 Task: Use VLC's "Snapshot" feature to capture screenshots of a video with customized filename and location.
Action: Mouse pressed left at (57, 79)
Screenshot: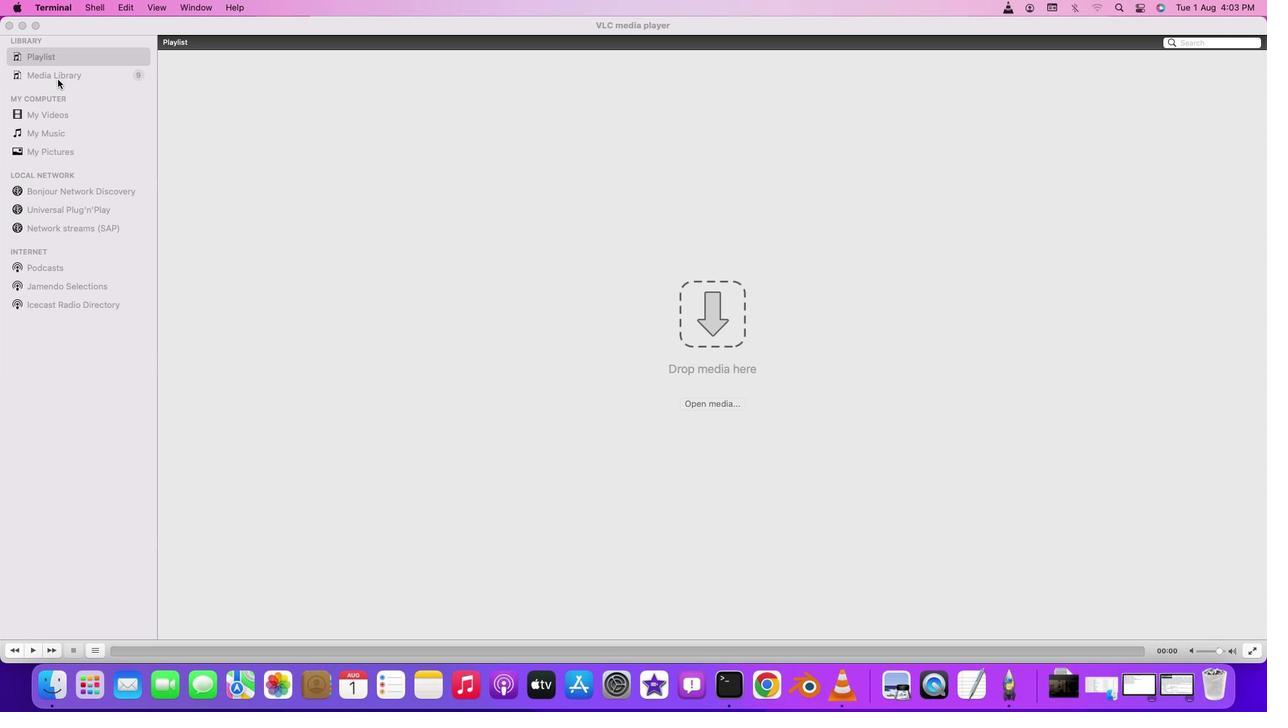 
Action: Mouse moved to (58, 75)
Screenshot: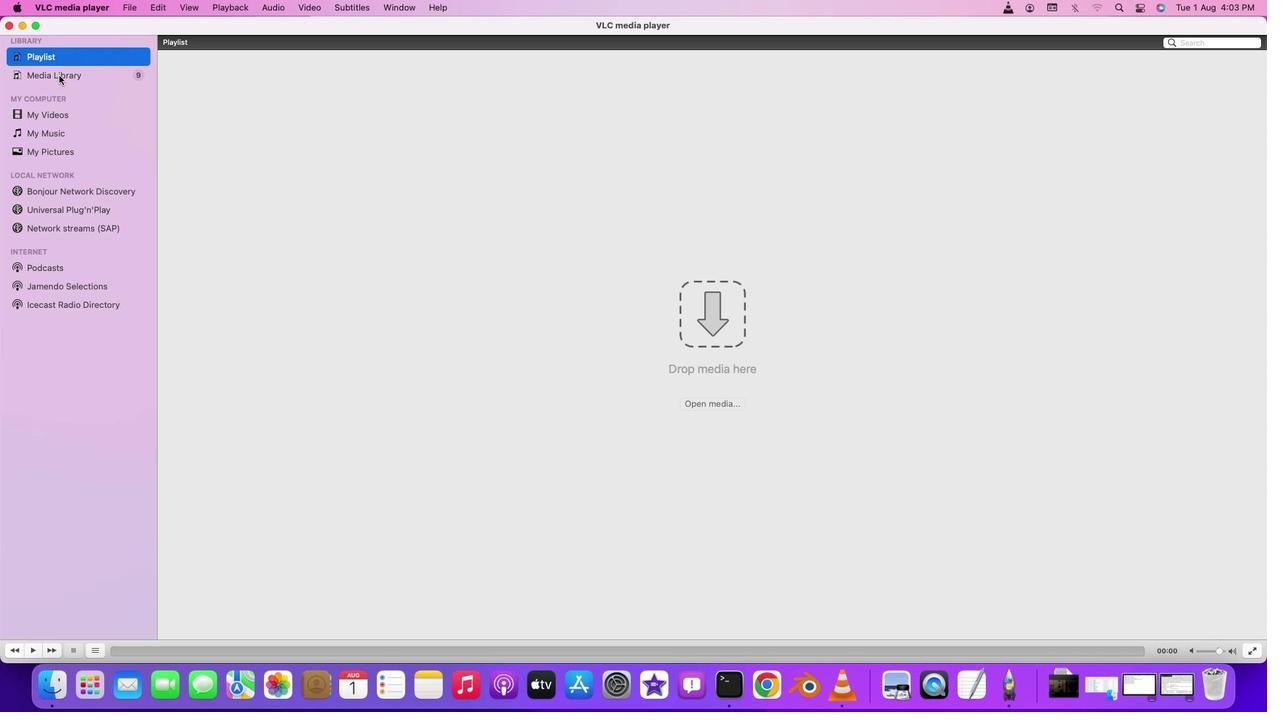
Action: Mouse pressed left at (58, 75)
Screenshot: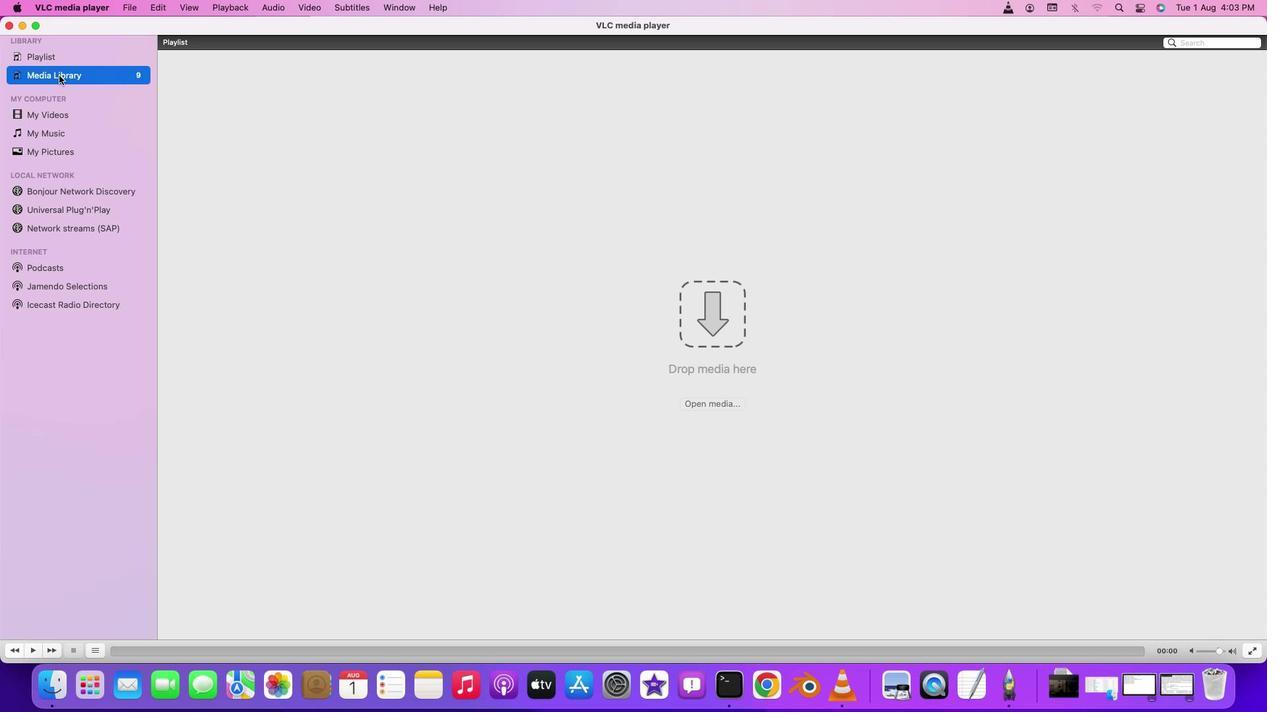 
Action: Mouse moved to (178, 73)
Screenshot: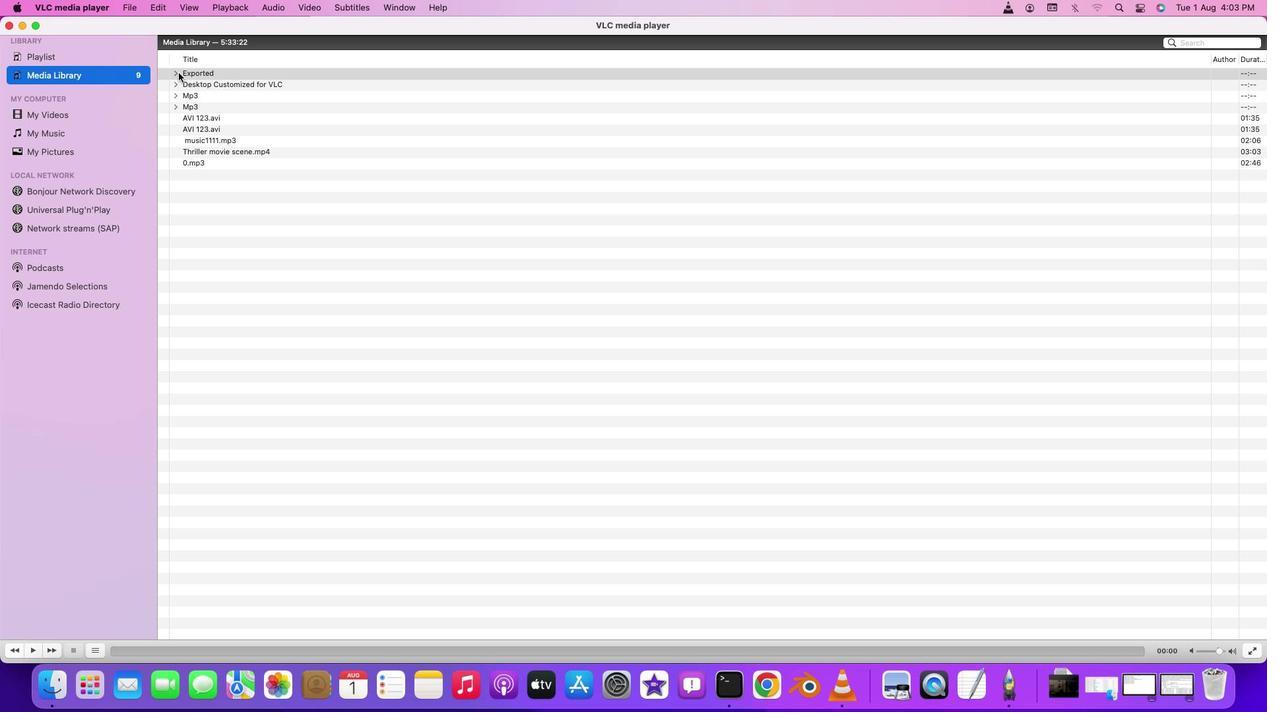 
Action: Mouse pressed left at (178, 73)
Screenshot: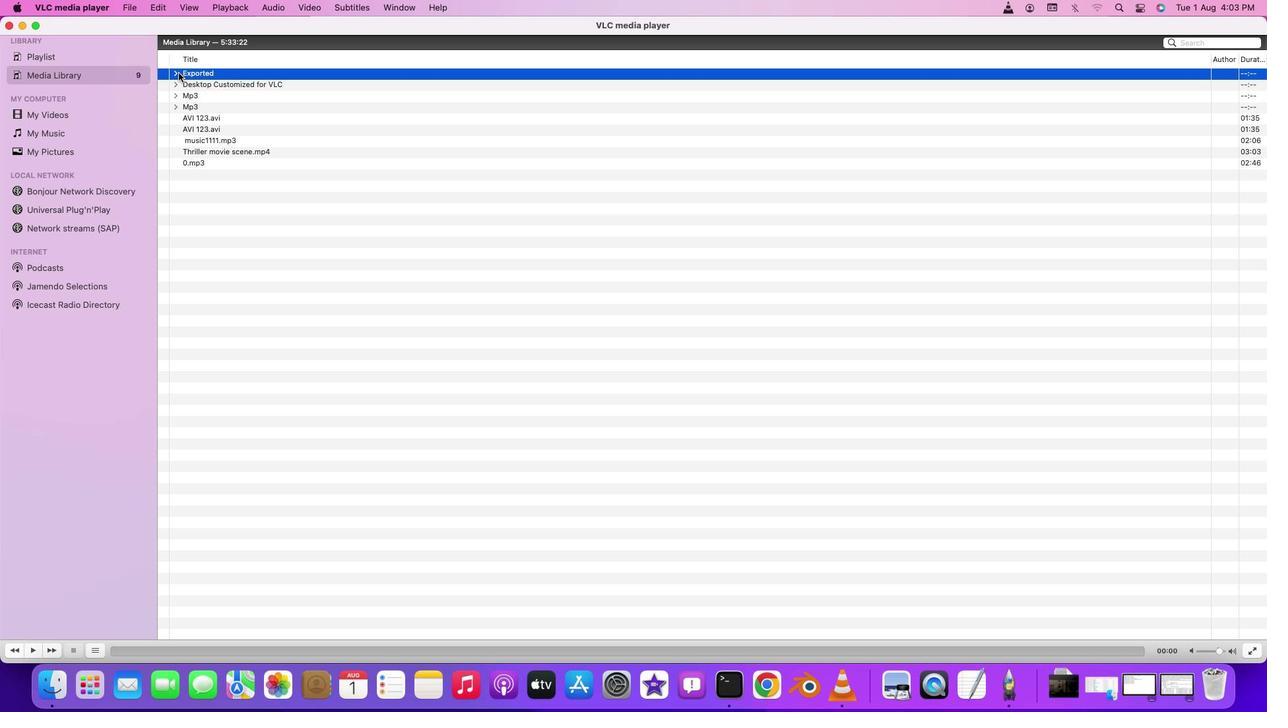 
Action: Mouse moved to (176, 73)
Screenshot: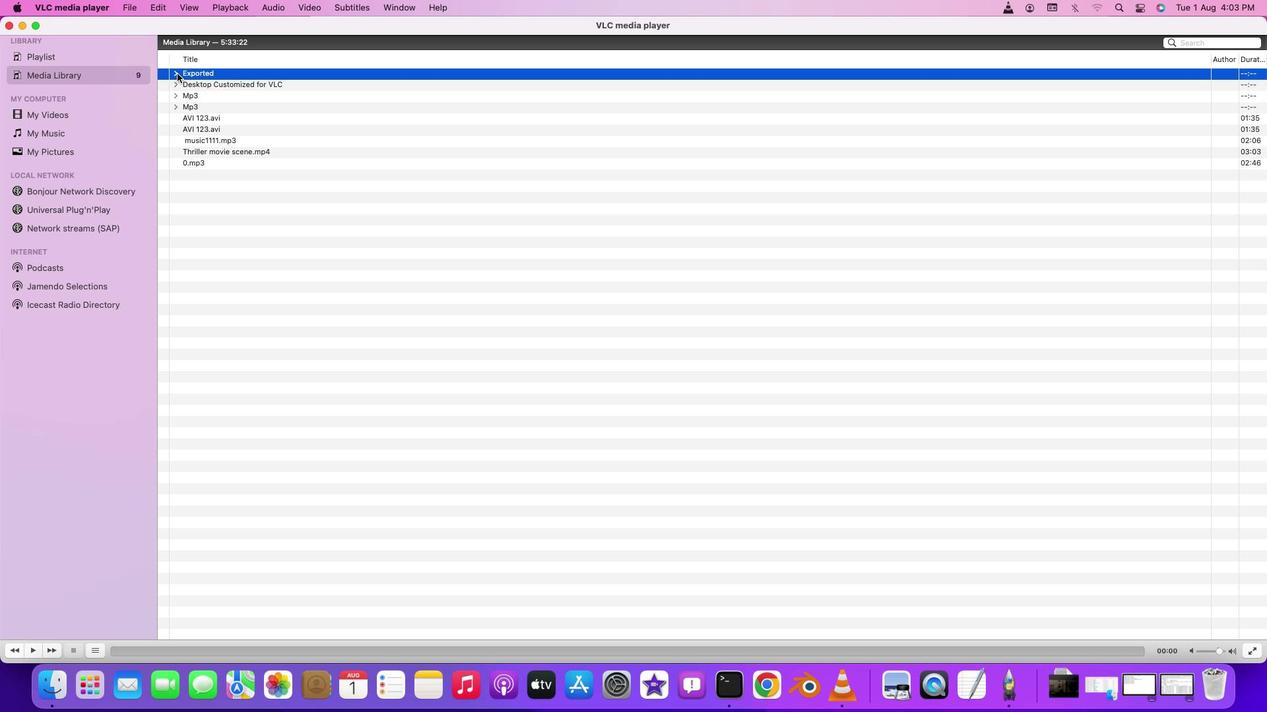 
Action: Mouse pressed left at (176, 73)
Screenshot: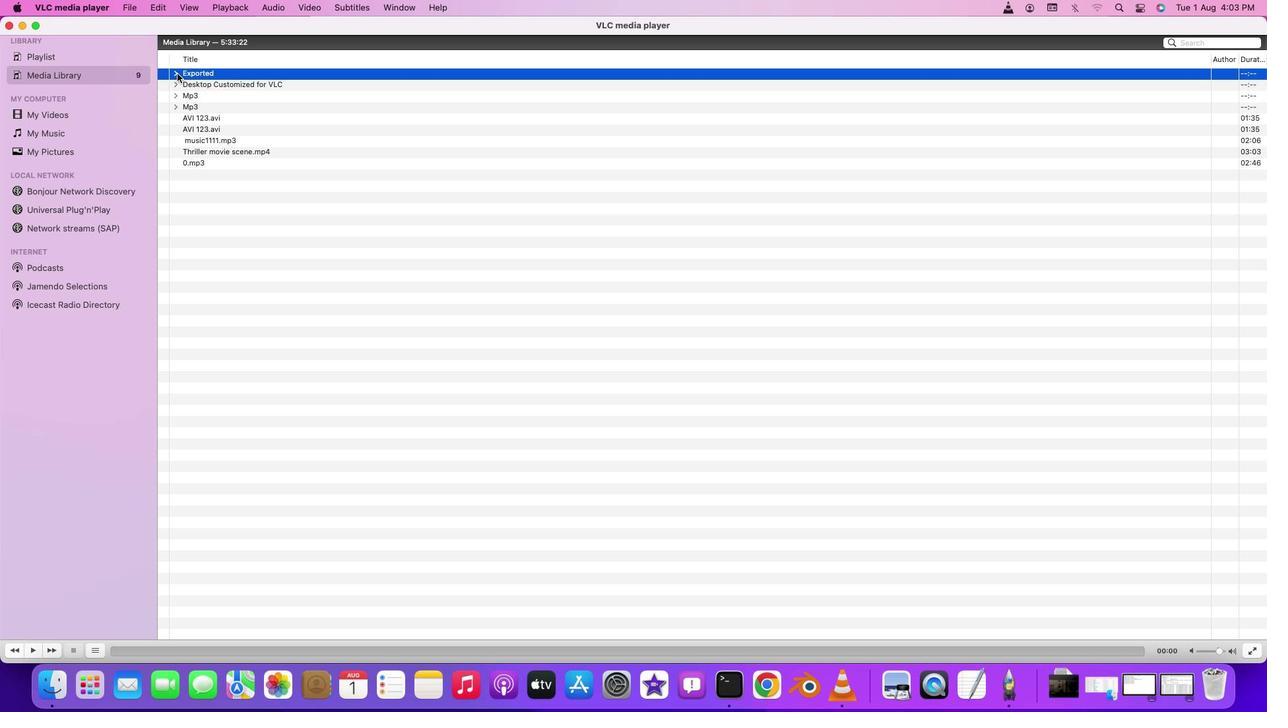 
Action: Mouse moved to (225, 273)
Screenshot: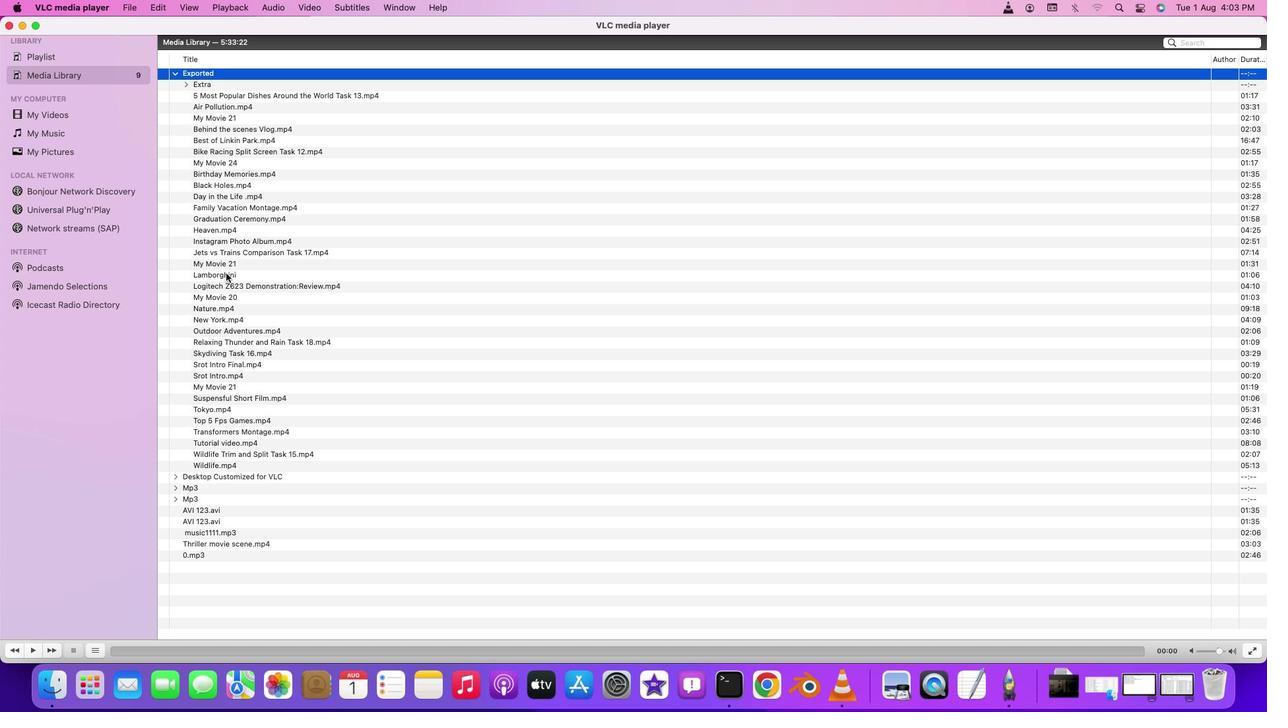 
Action: Mouse pressed left at (225, 273)
Screenshot: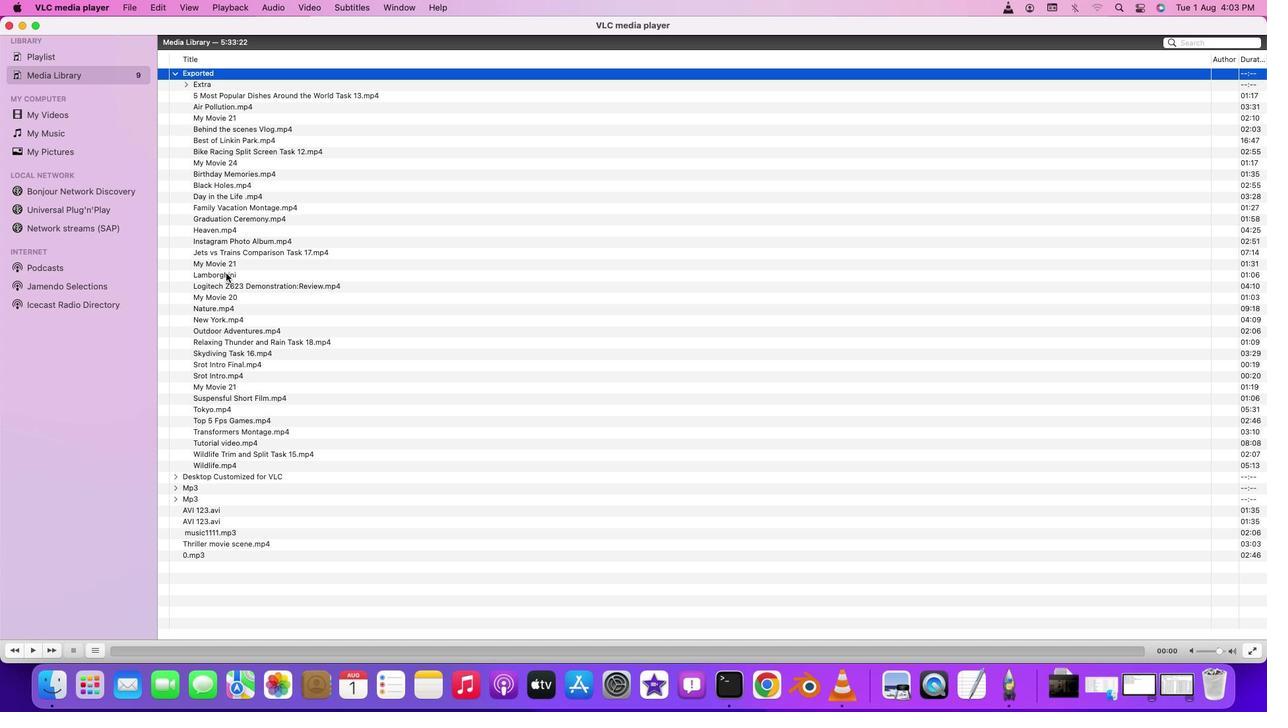 
Action: Mouse pressed left at (225, 273)
Screenshot: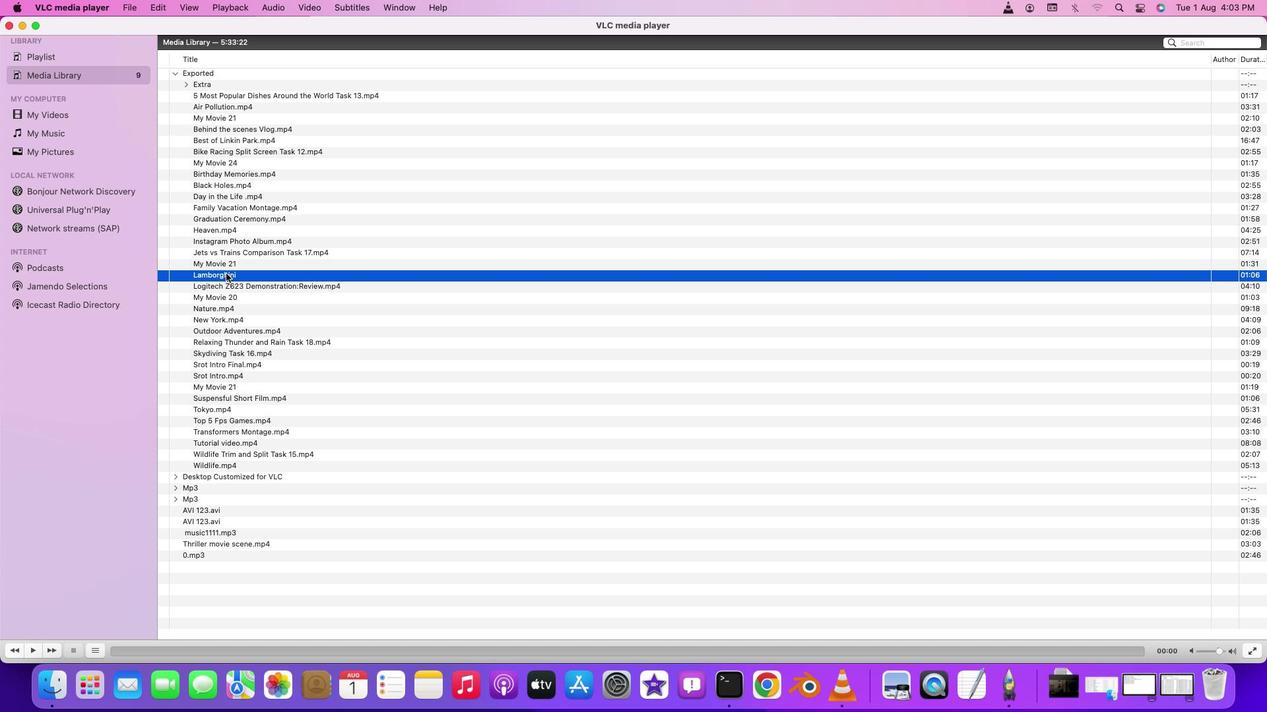 
Action: Mouse moved to (287, 244)
Screenshot: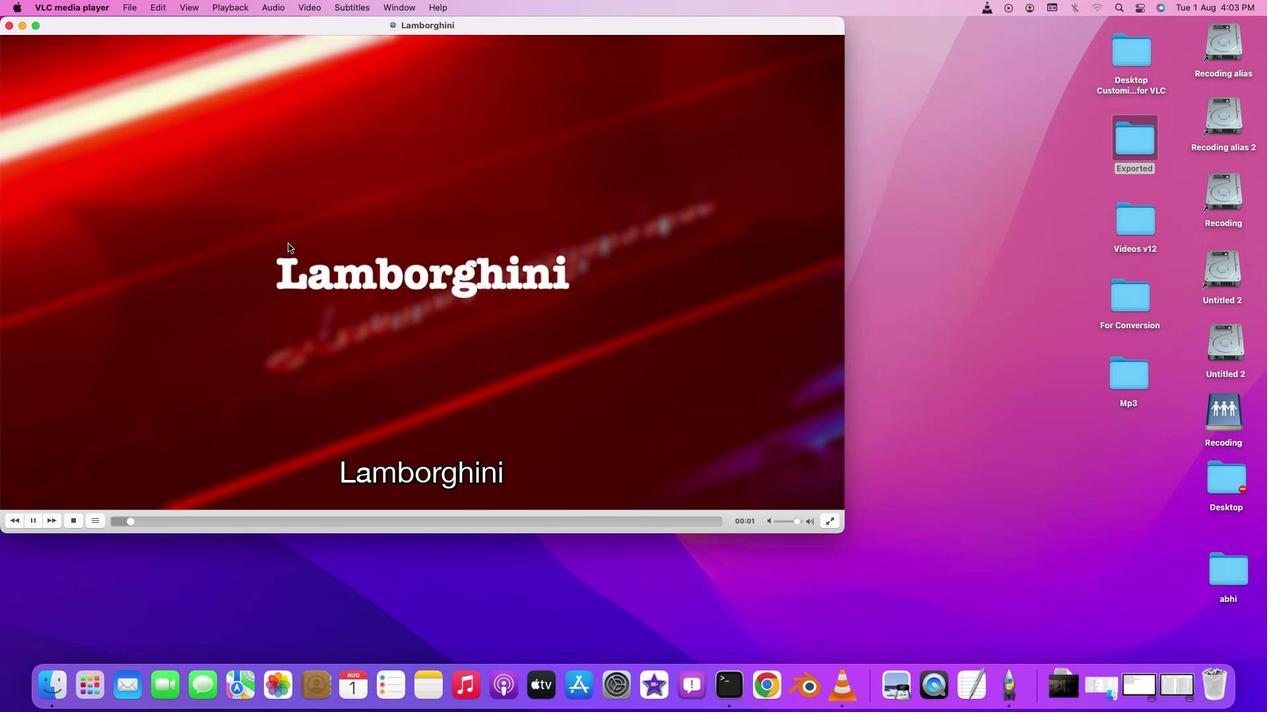 
Action: Mouse pressed left at (287, 244)
Screenshot: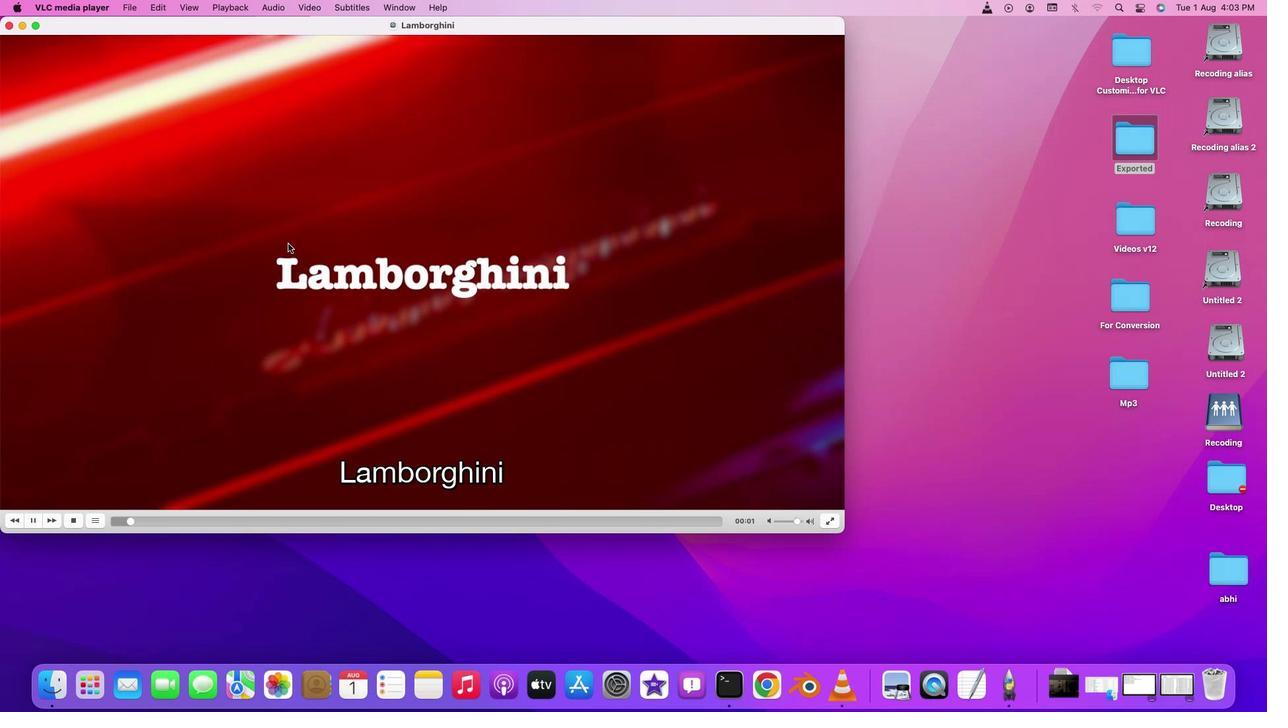 
Action: Mouse pressed left at (287, 244)
Screenshot: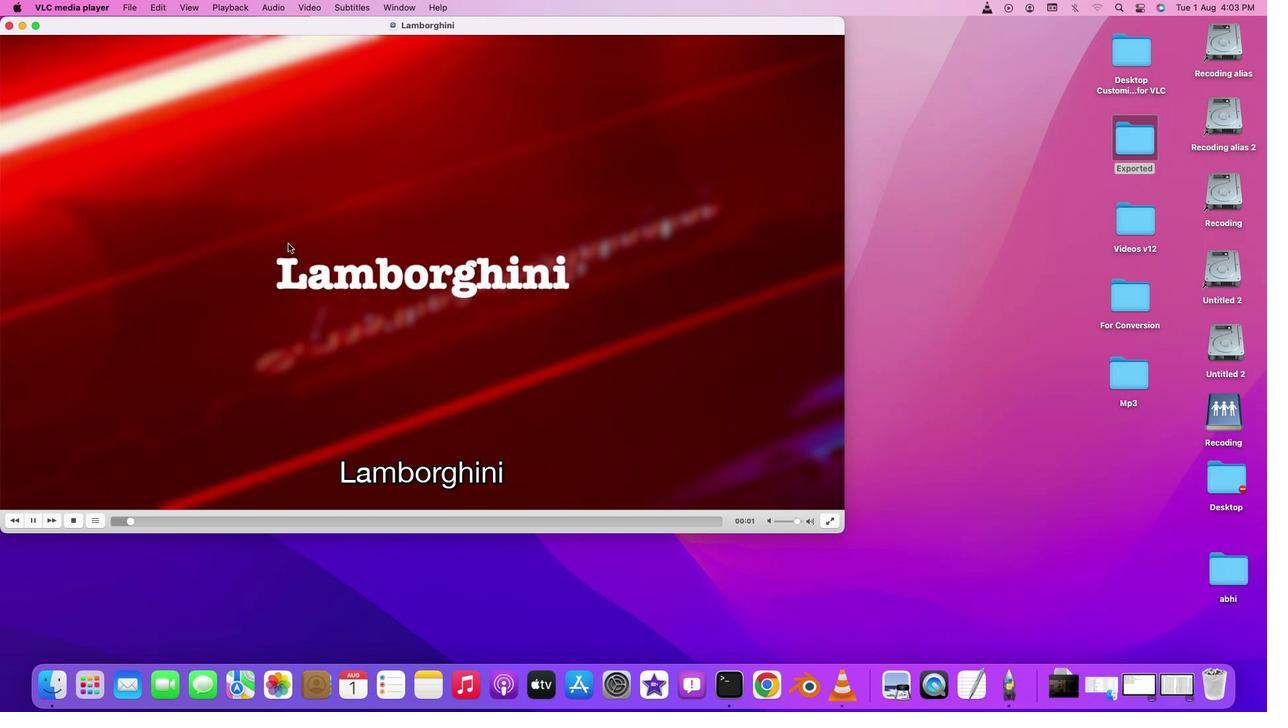 
Action: Mouse moved to (628, 611)
Screenshot: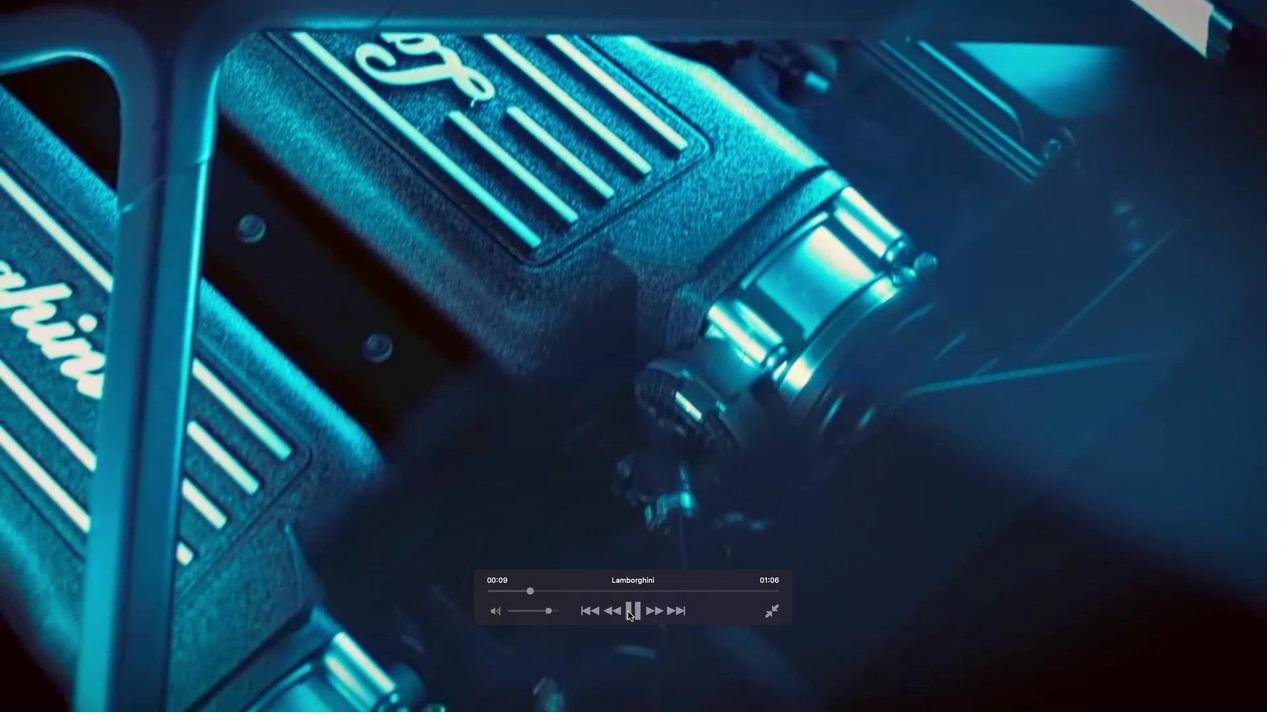 
Action: Mouse pressed left at (628, 611)
Screenshot: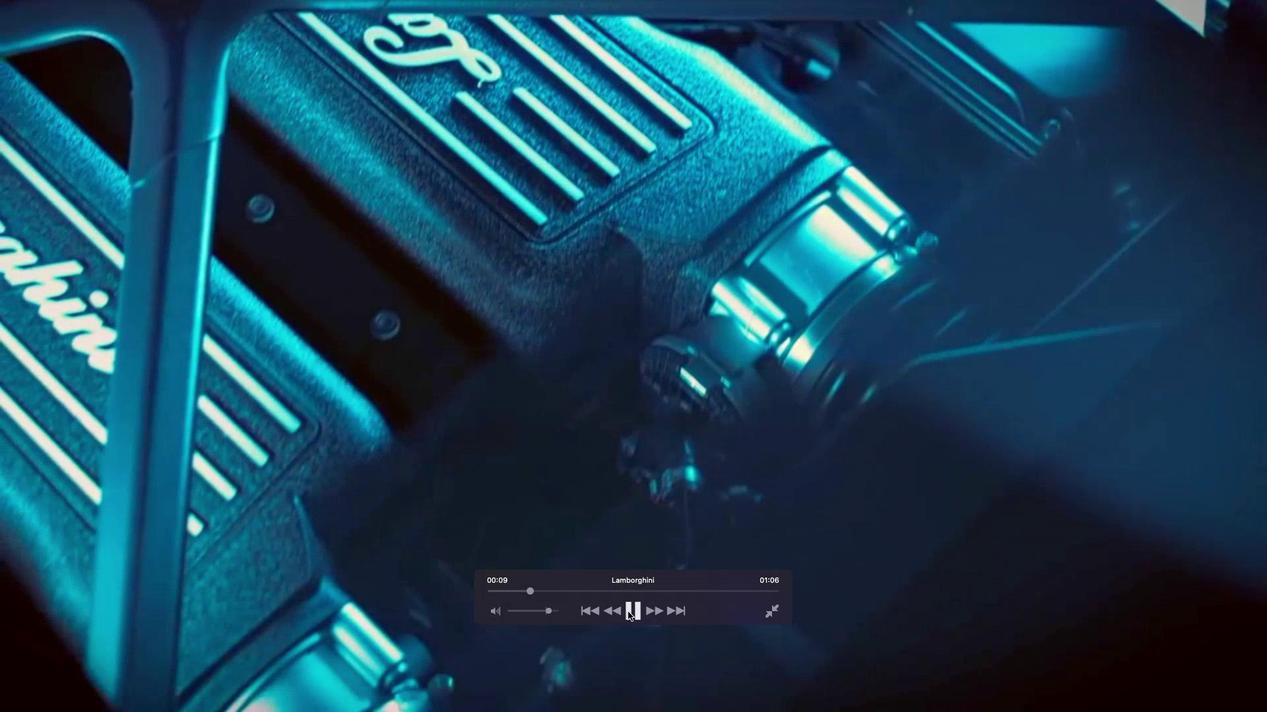 
Action: Mouse moved to (73, 5)
Screenshot: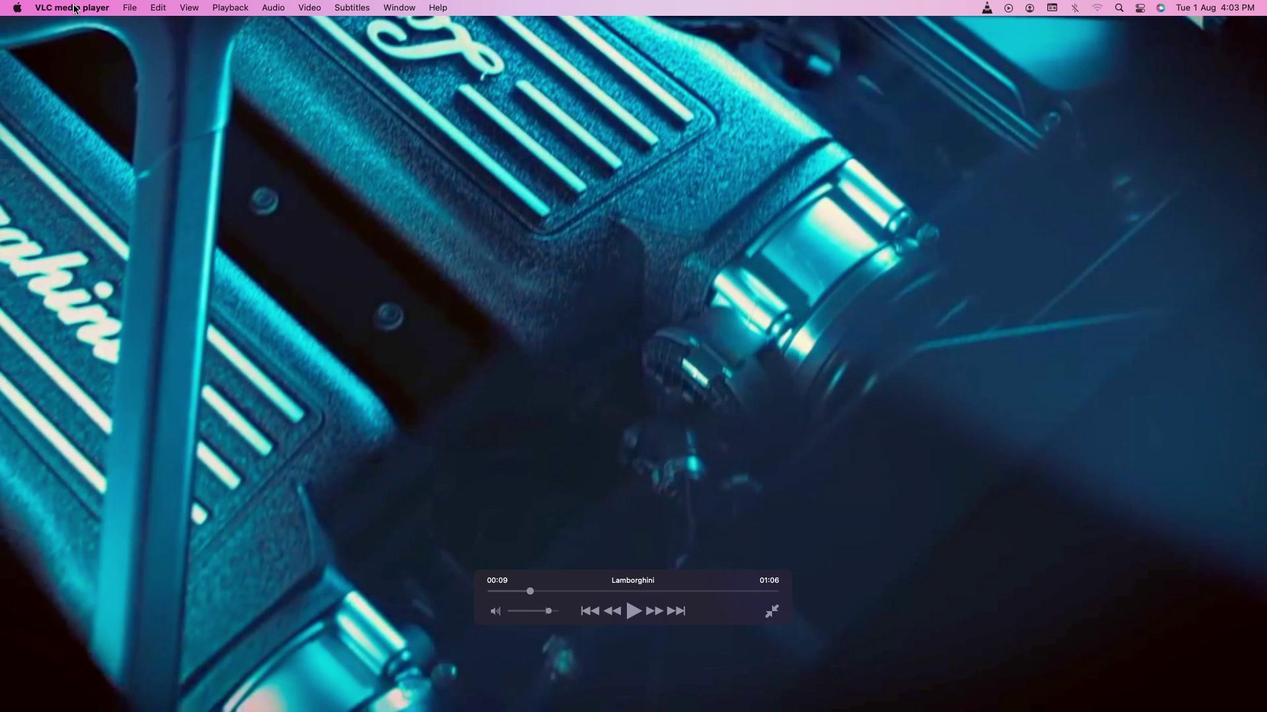 
Action: Mouse pressed left at (73, 5)
Screenshot: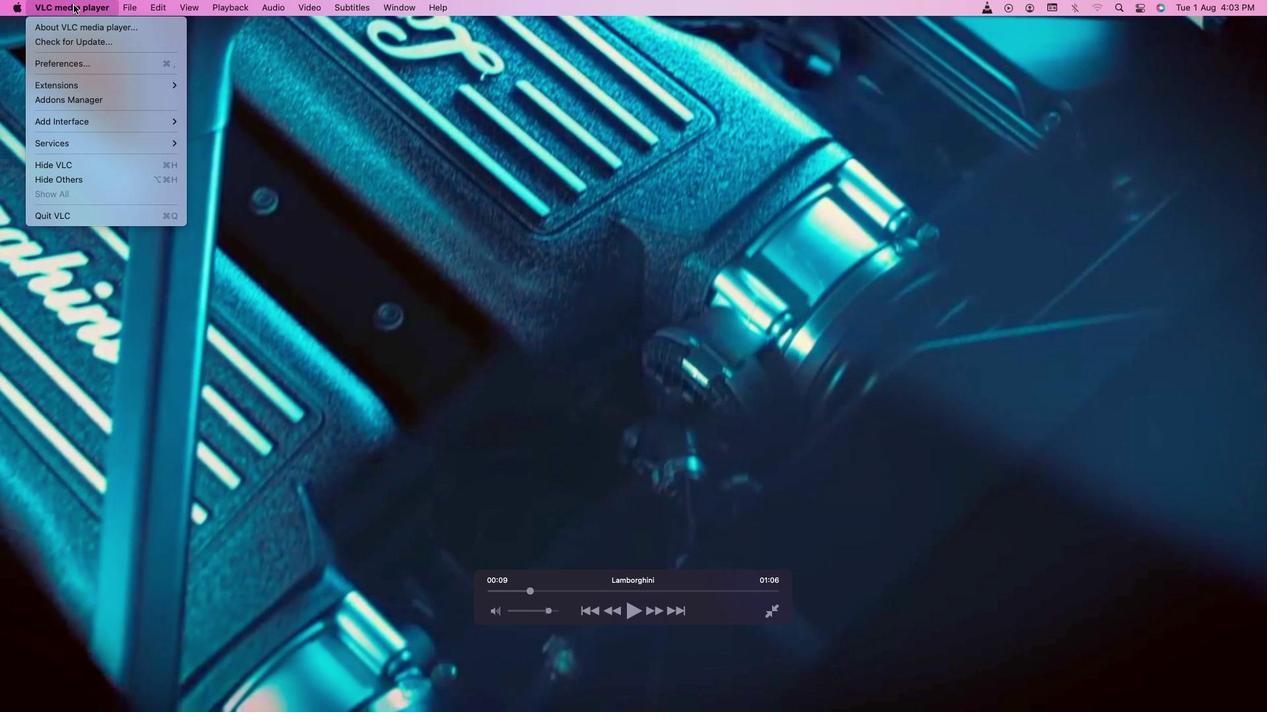 
Action: Mouse moved to (67, 60)
Screenshot: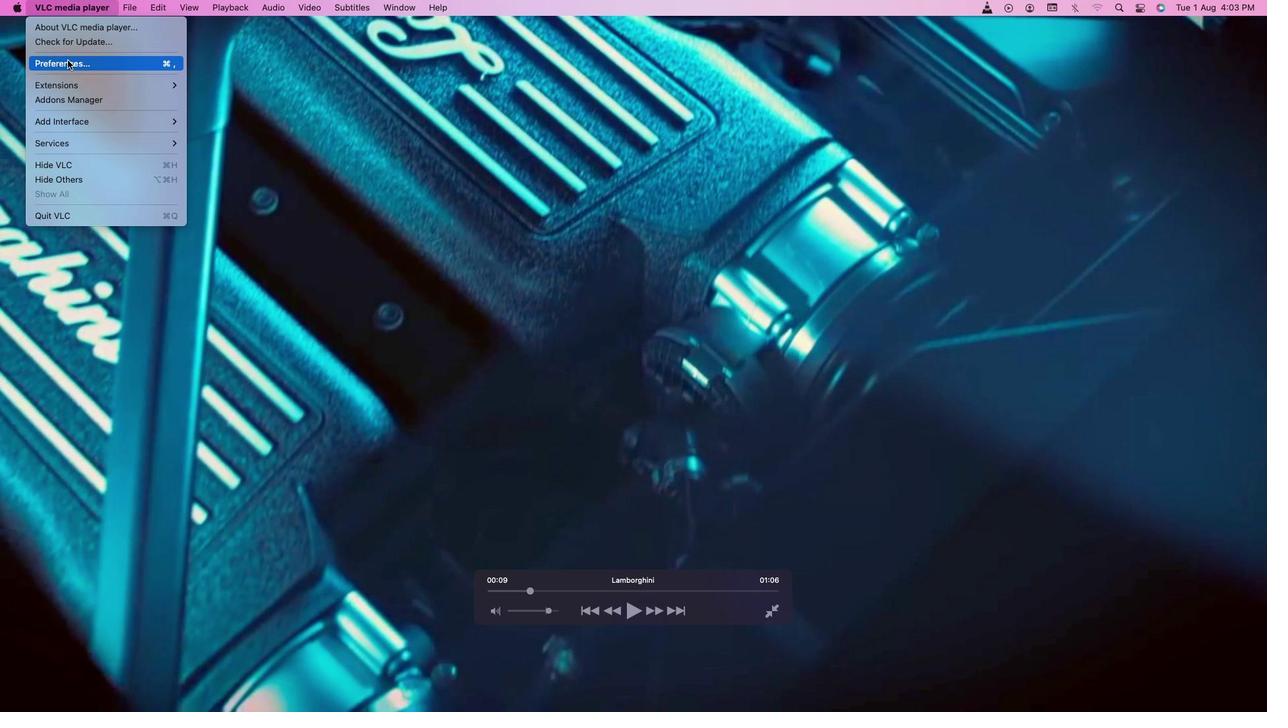 
Action: Mouse pressed left at (67, 60)
Screenshot: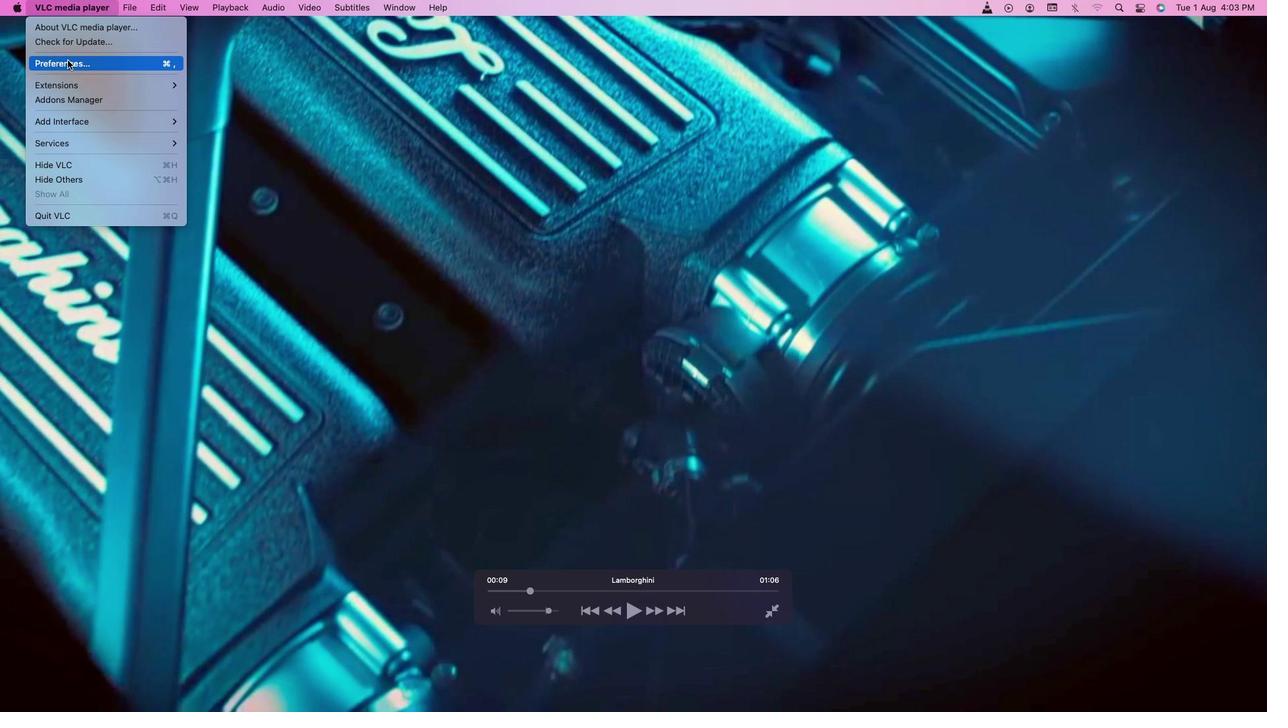 
Action: Mouse moved to (355, 136)
Screenshot: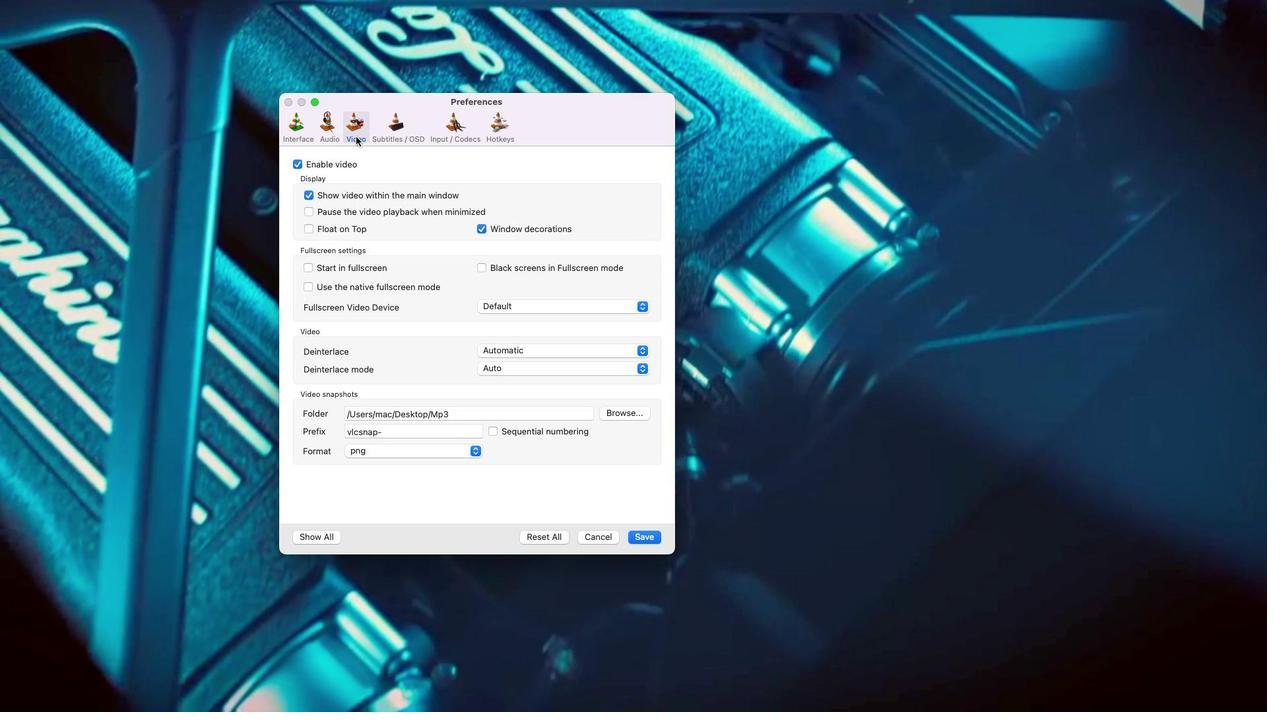 
Action: Mouse pressed left at (355, 136)
Screenshot: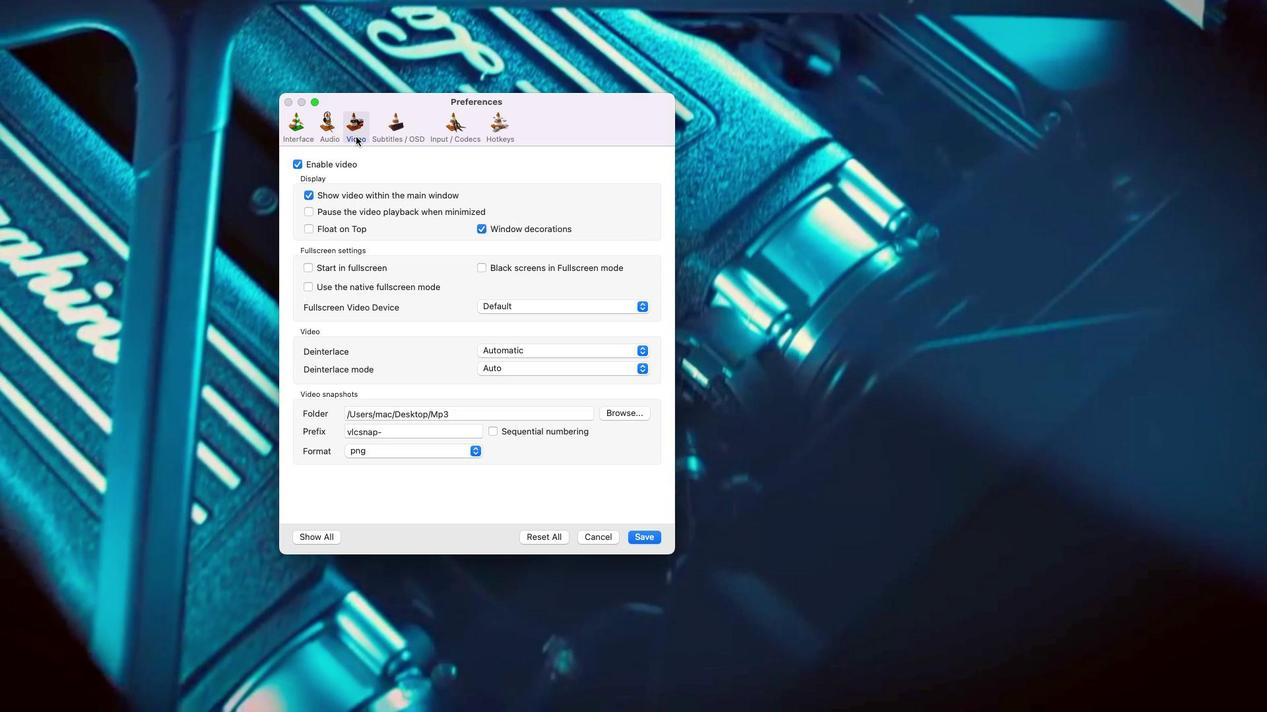 
Action: Mouse moved to (615, 415)
Screenshot: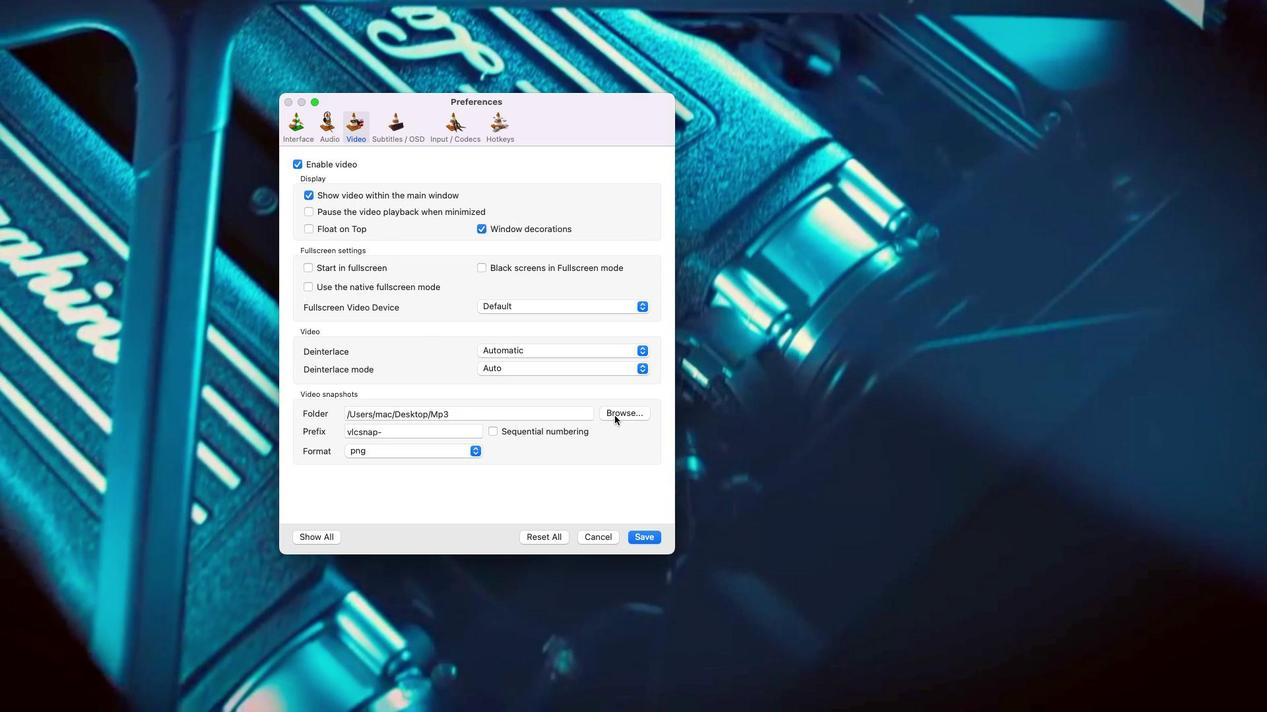 
Action: Mouse pressed left at (615, 415)
Screenshot: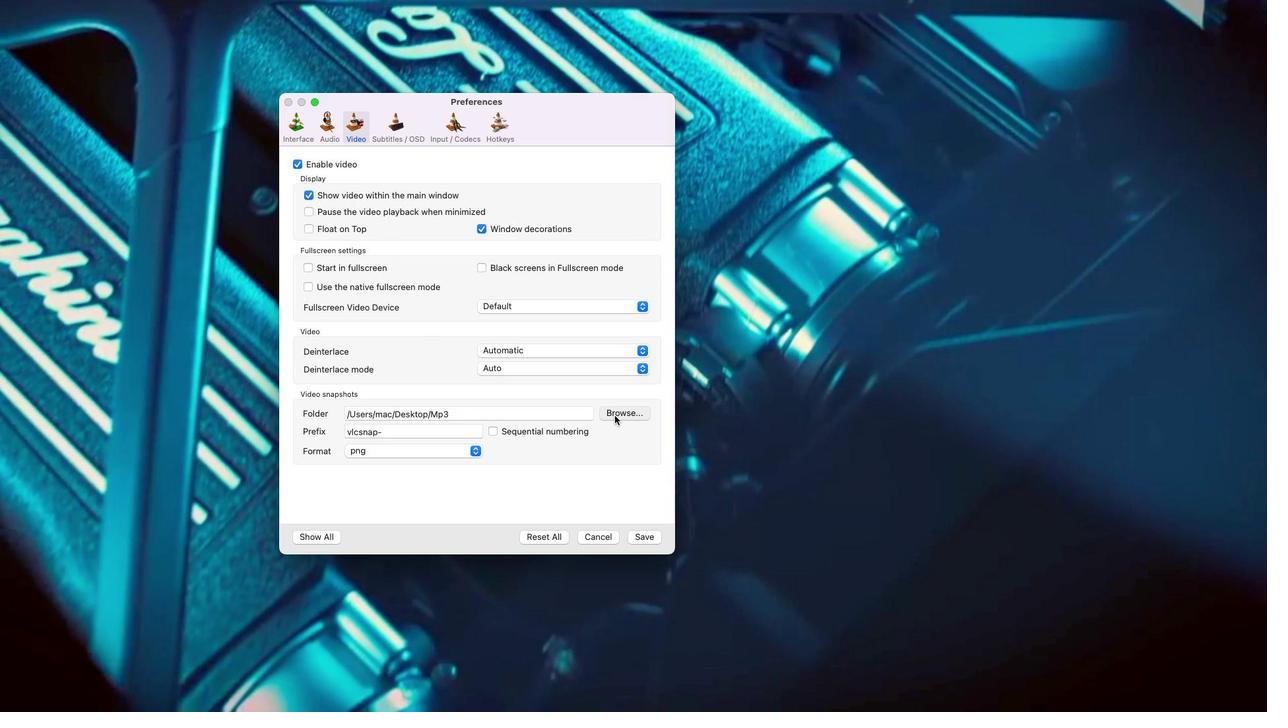 
Action: Mouse moved to (257, 244)
Screenshot: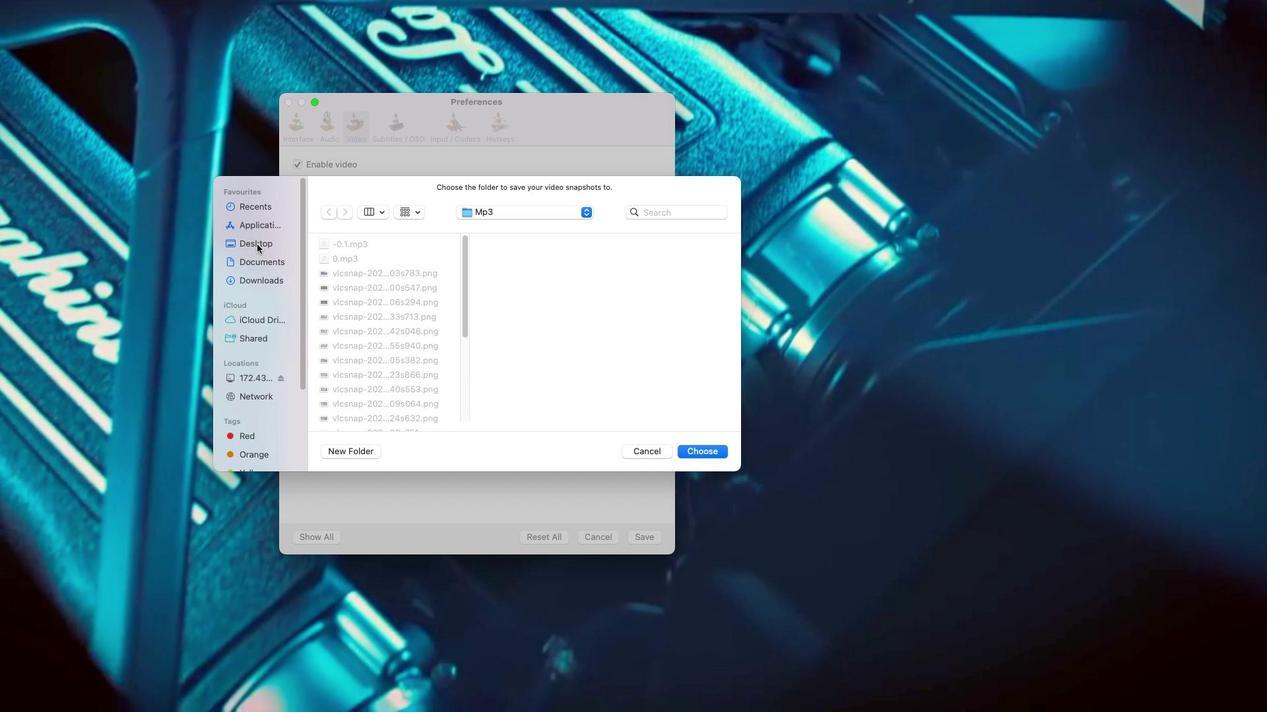 
Action: Mouse pressed left at (257, 244)
Screenshot: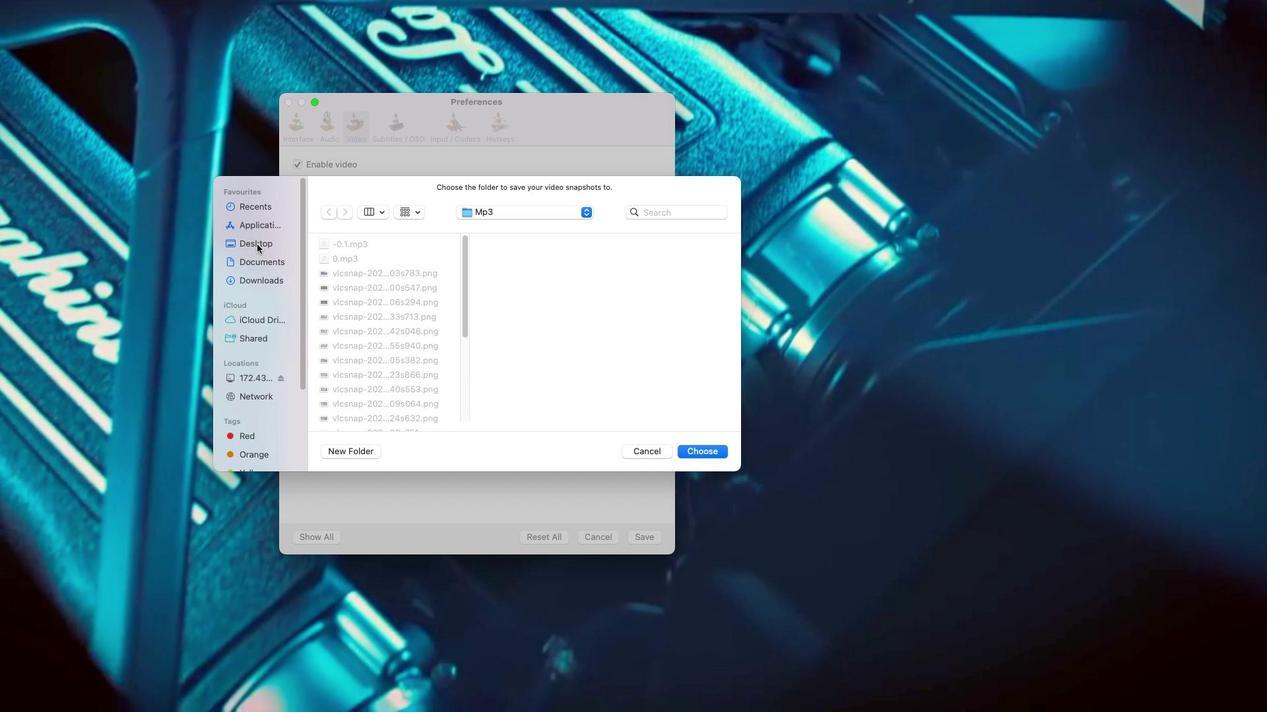 
Action: Mouse moved to (349, 315)
Screenshot: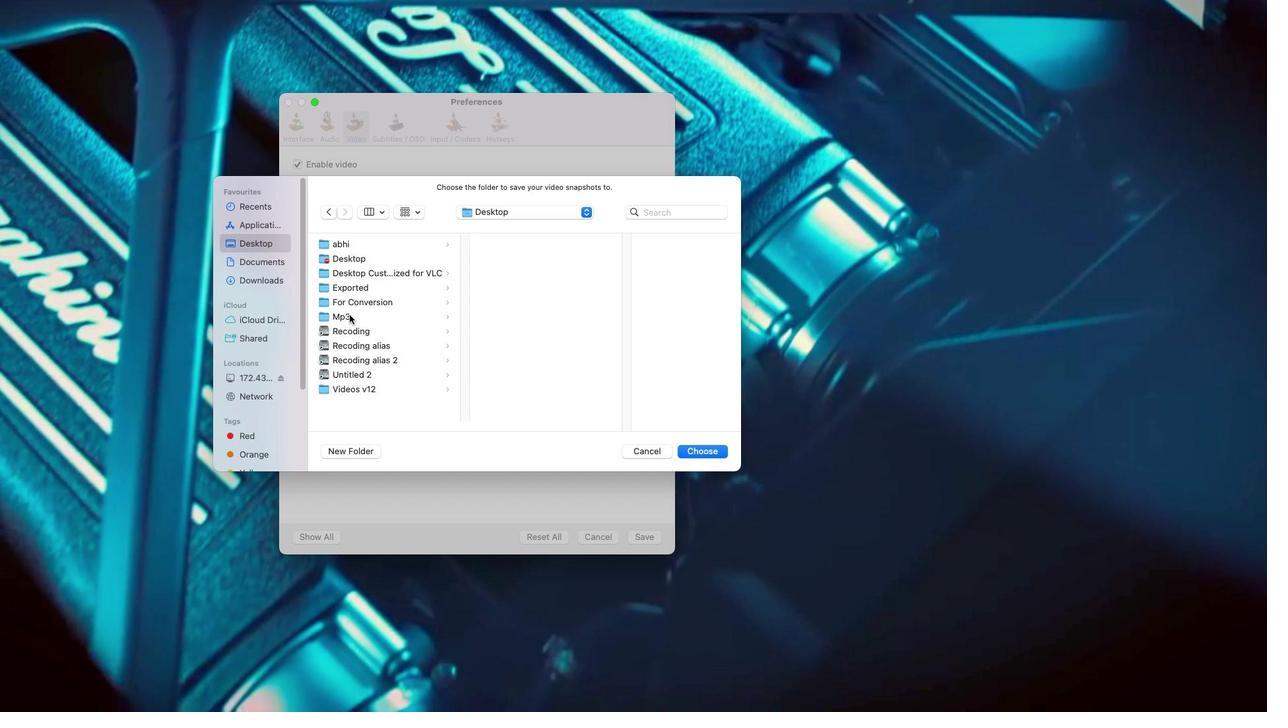 
Action: Mouse pressed left at (349, 315)
Screenshot: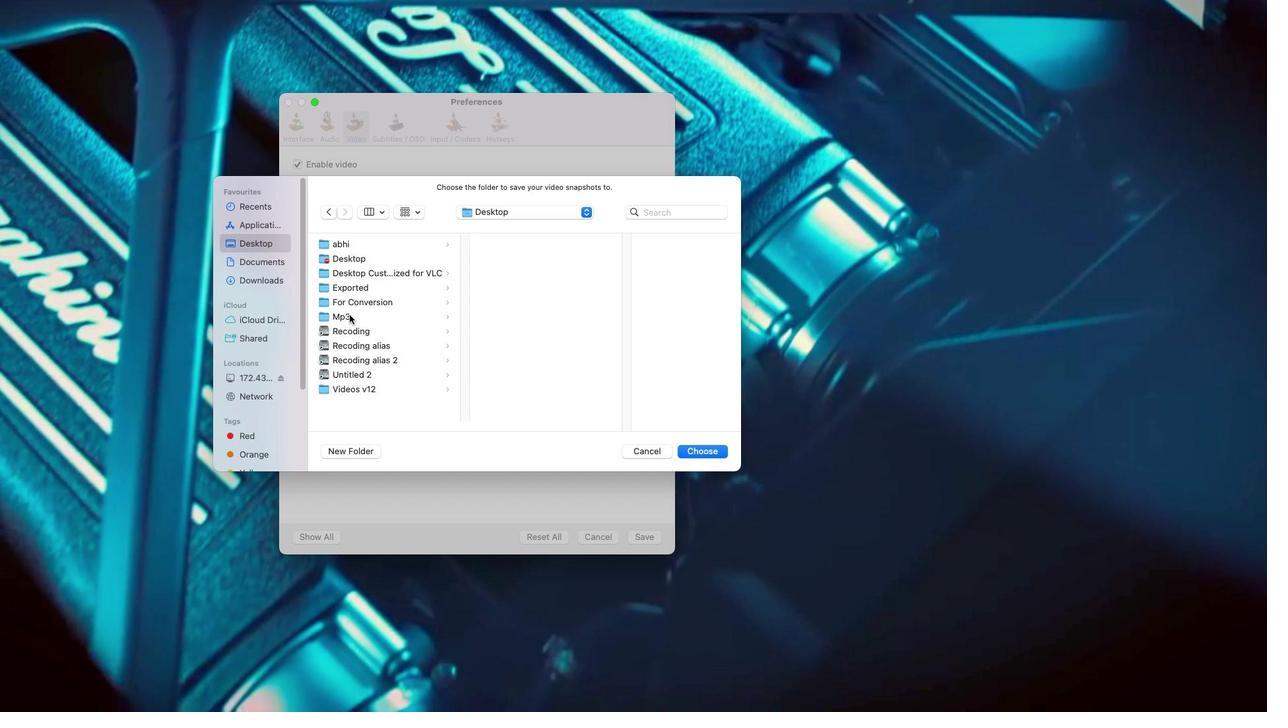 
Action: Mouse pressed left at (349, 315)
Screenshot: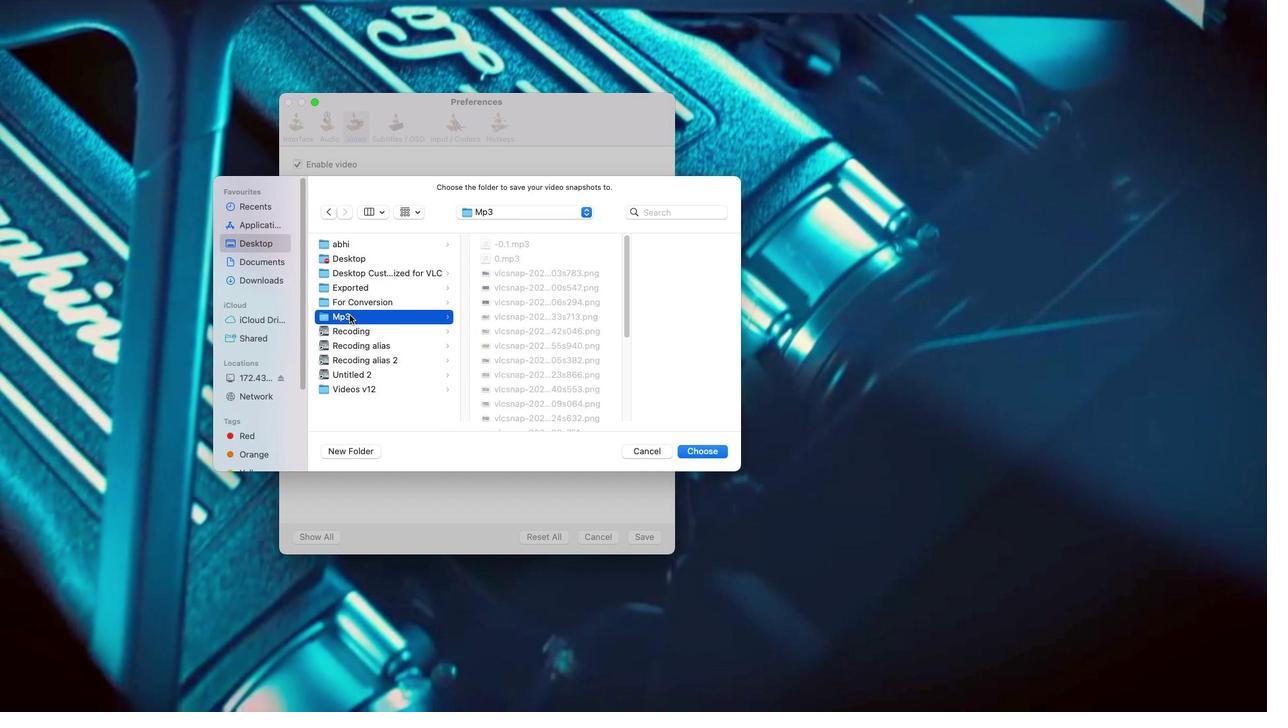 
Action: Mouse moved to (411, 430)
Screenshot: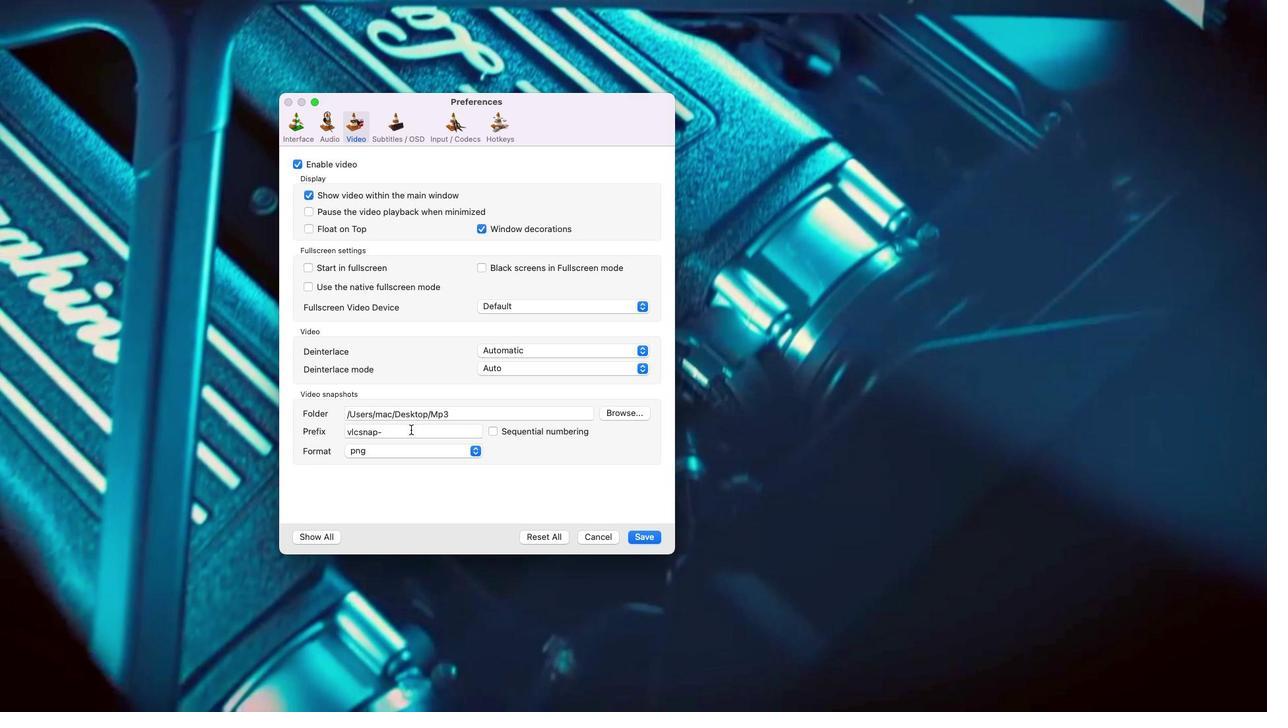 
Action: Mouse pressed left at (411, 430)
Screenshot: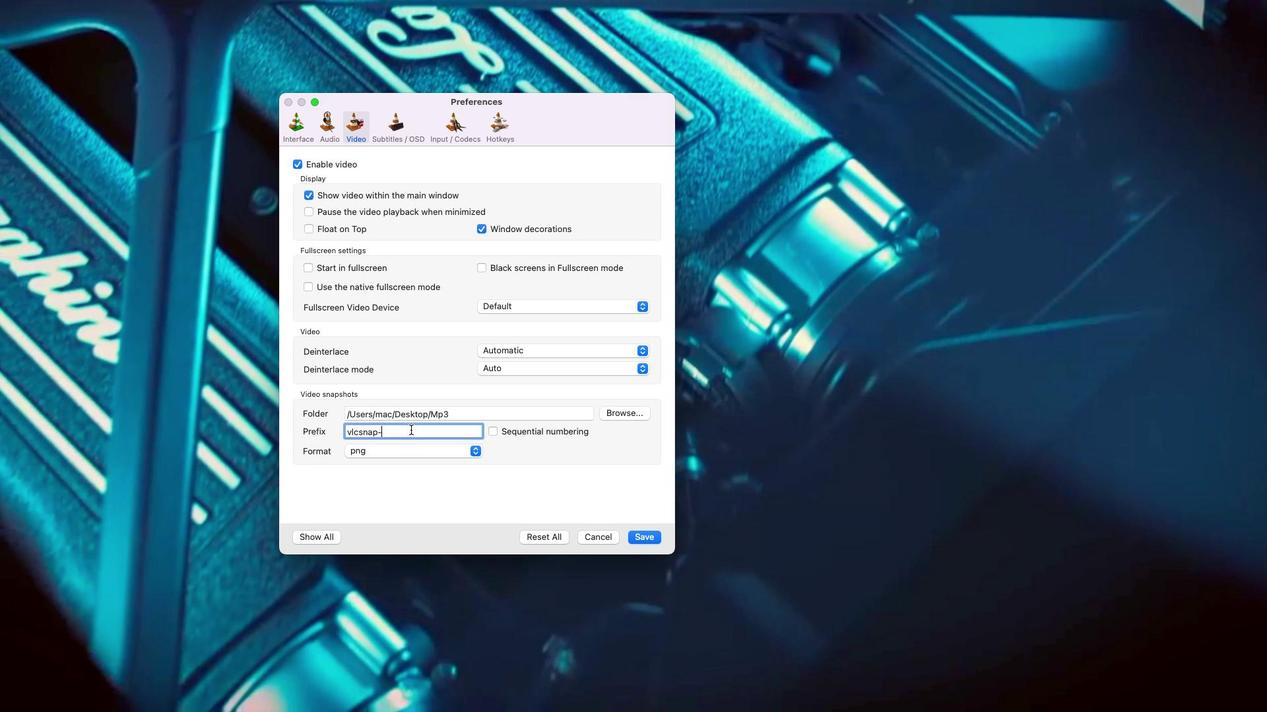 
Action: Mouse moved to (417, 426)
Screenshot: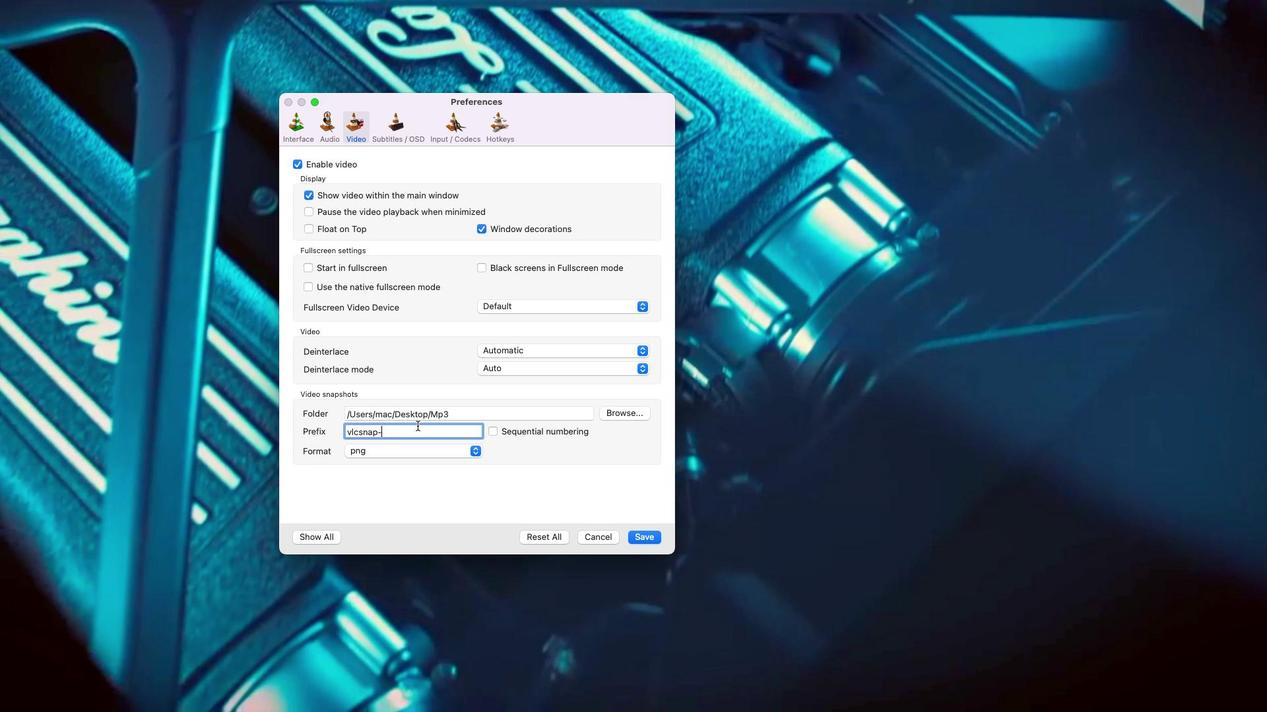 
Action: Key pressed Key.backspaceKey.backspaceKey.backspaceKey.backspaceKey.backspaceKey.backspaceKey.backspaceKey.backspaceKey.backspaceKey.backspaceKey.shift'C''u''s''t''o''m''1''1''1'
Screenshot: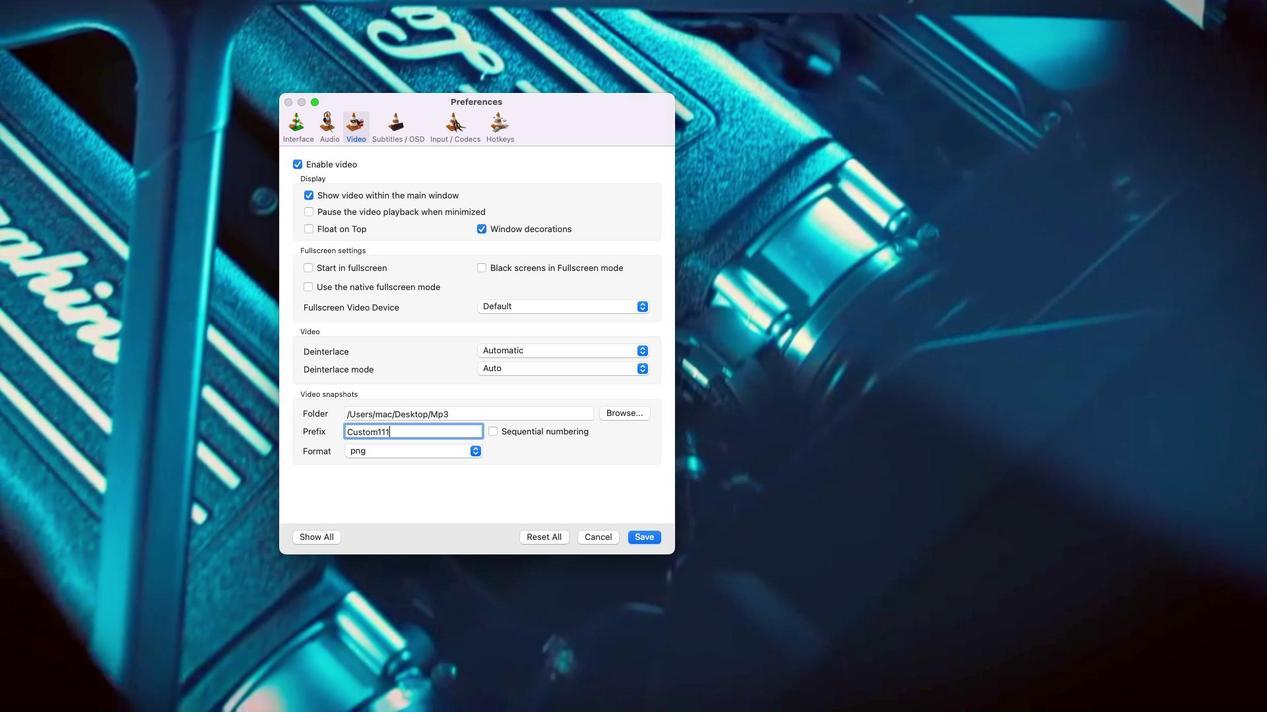 
Action: Mouse moved to (640, 539)
Screenshot: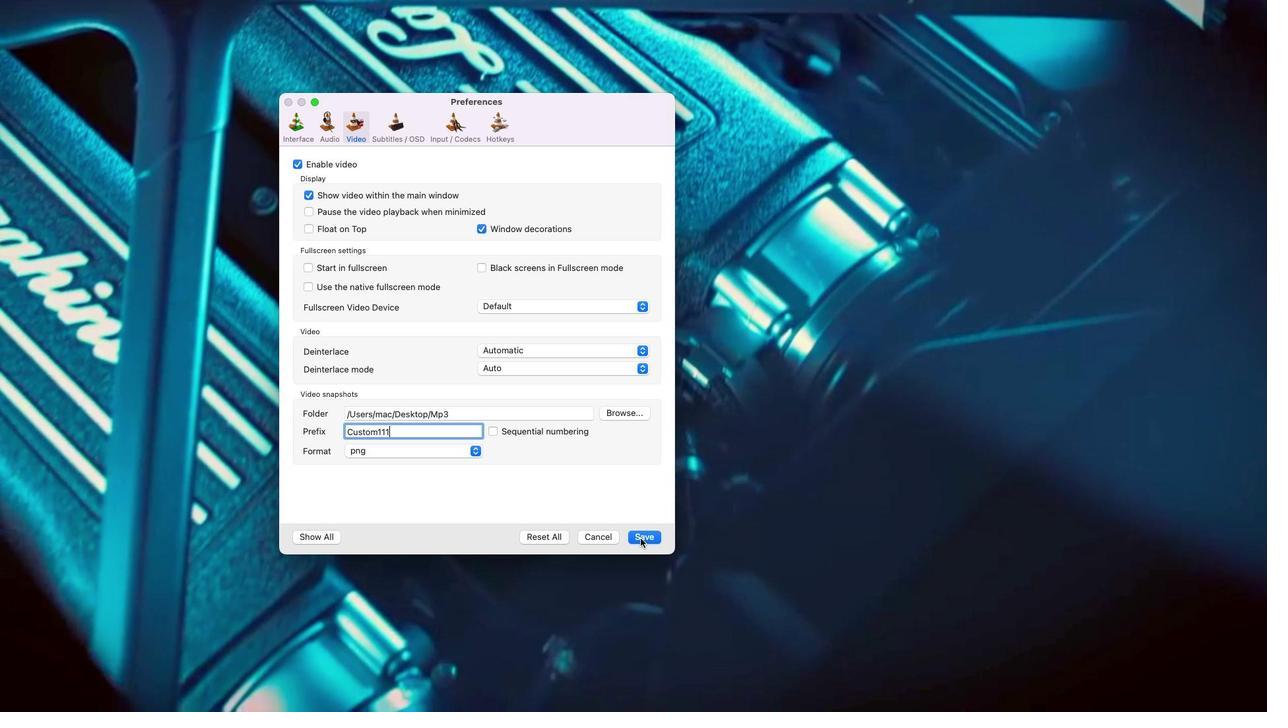 
Action: Mouse pressed left at (640, 539)
Screenshot: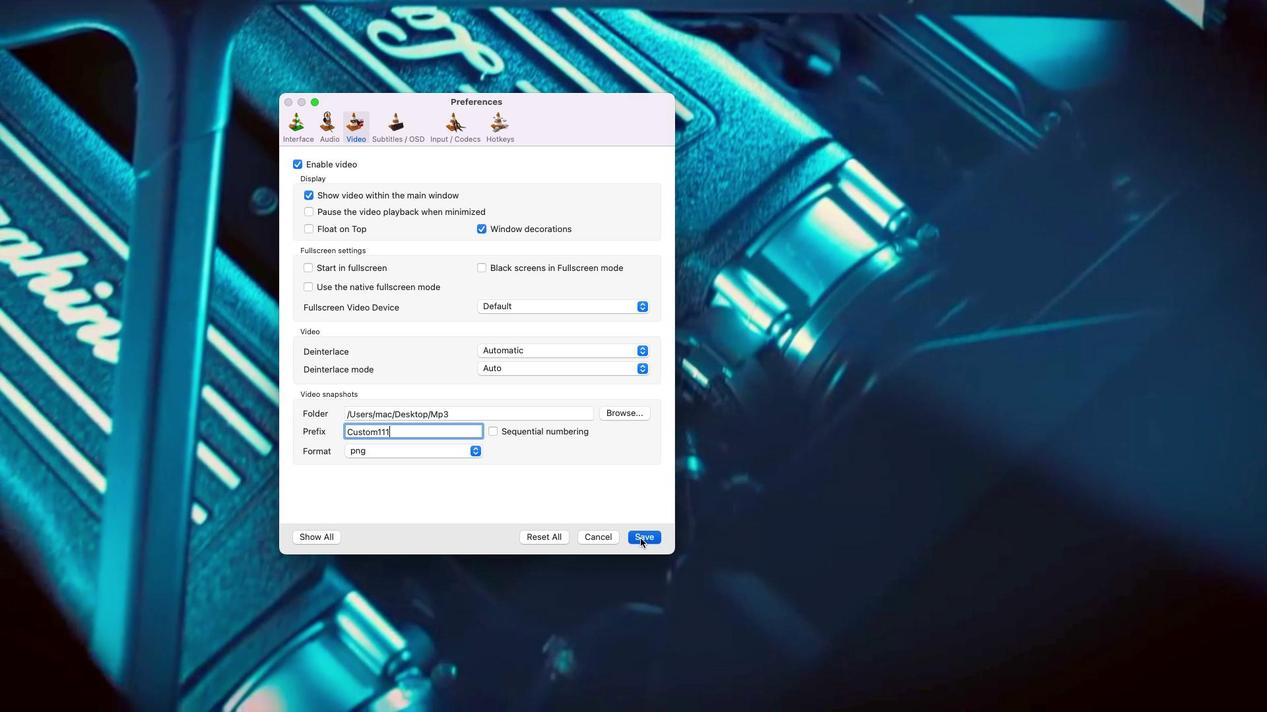 
Action: Mouse moved to (615, 473)
Screenshot: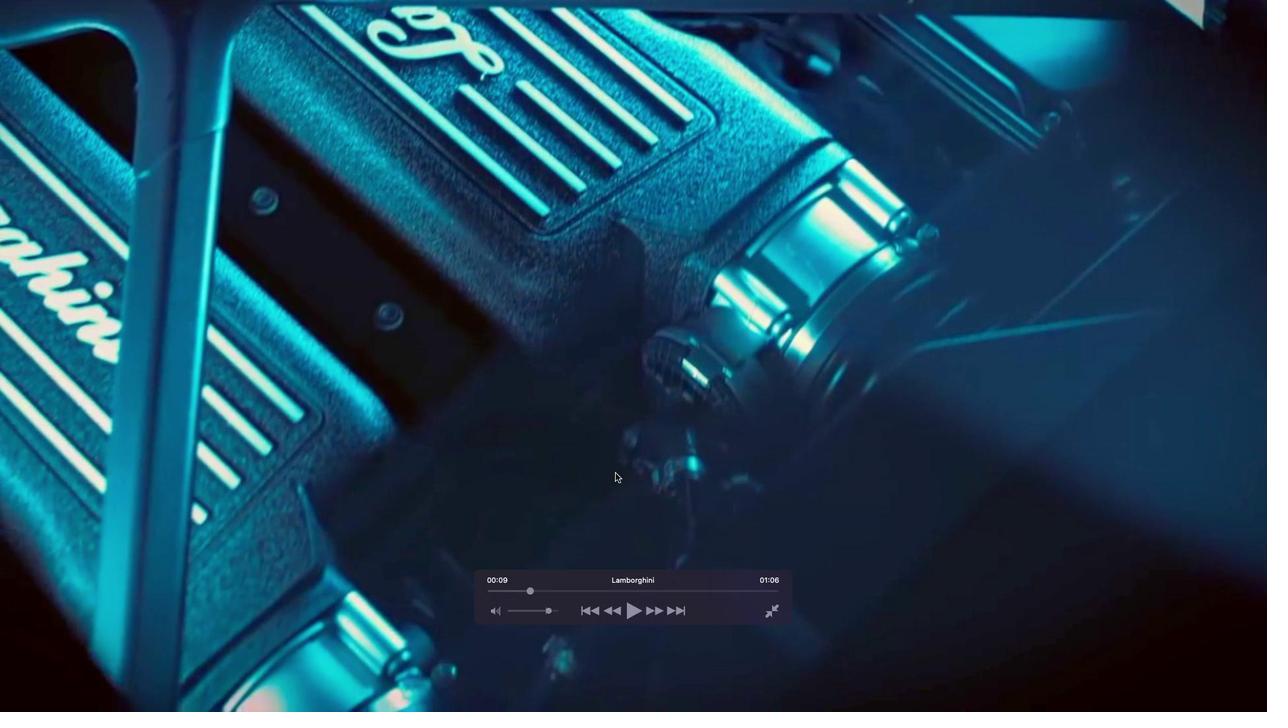 
Action: Mouse pressed left at (615, 473)
Screenshot: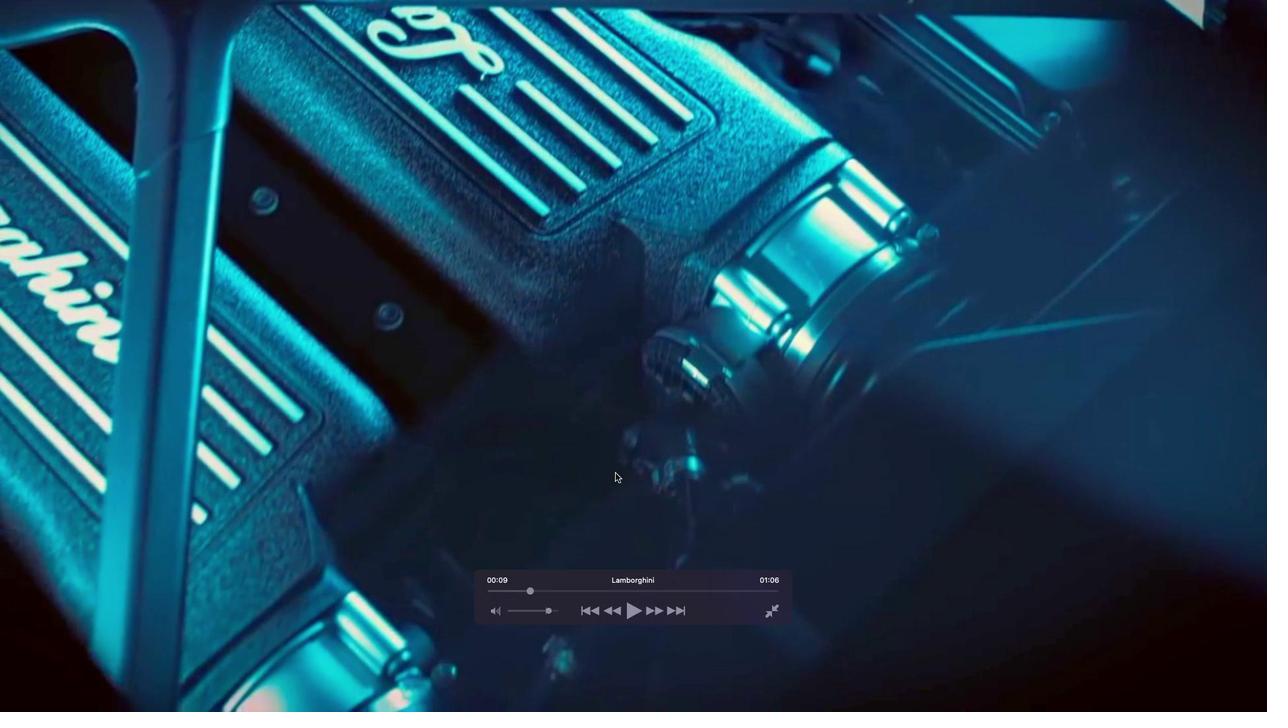 
Action: Mouse moved to (634, 607)
Screenshot: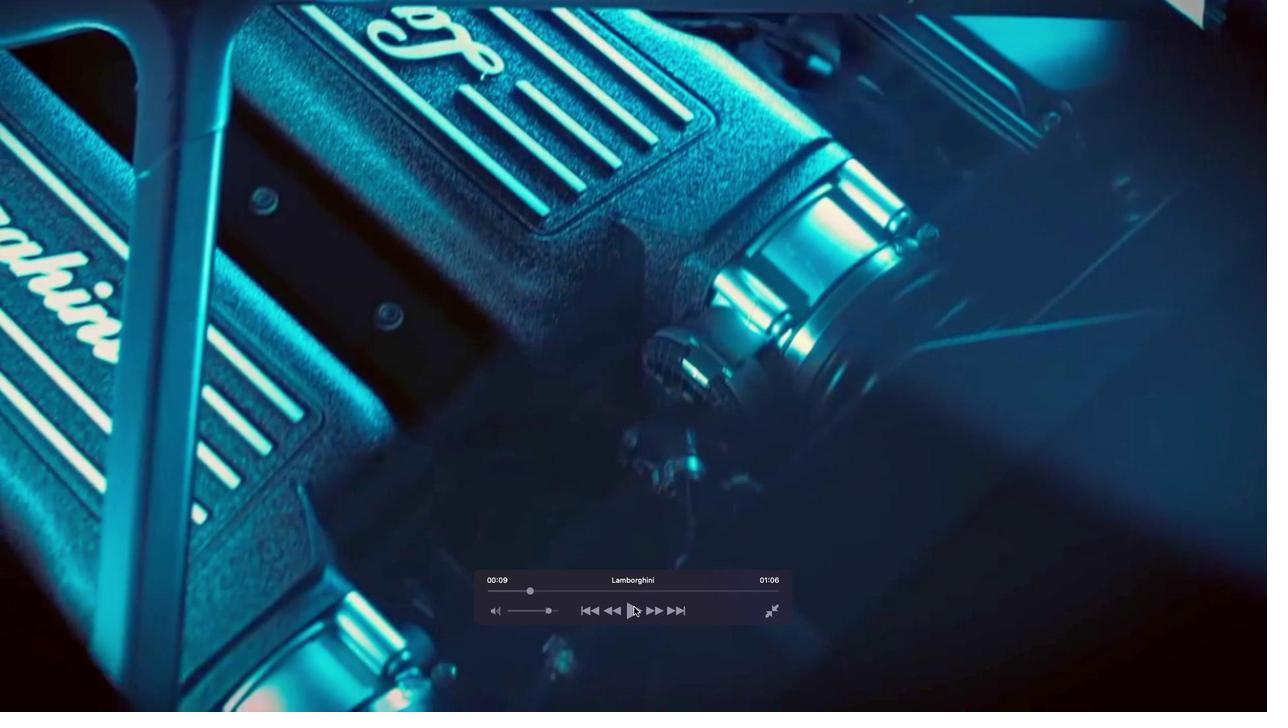 
Action: Mouse pressed left at (634, 607)
Screenshot: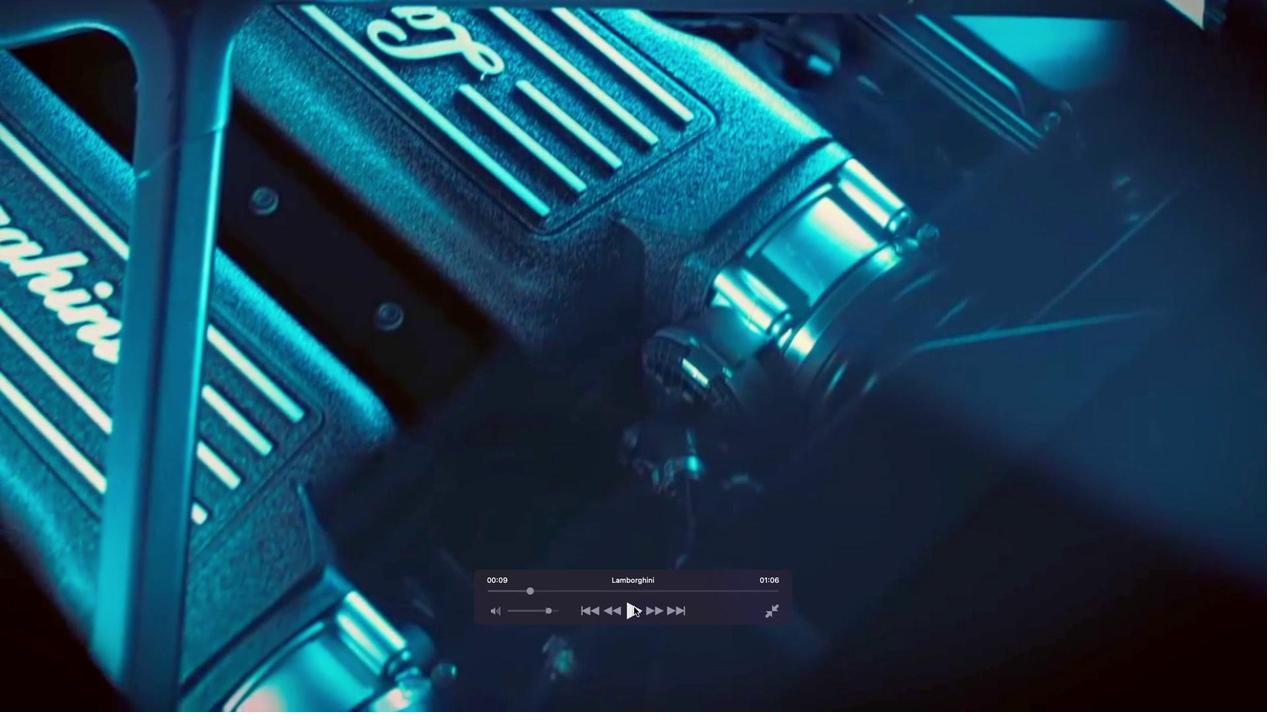 
Action: Mouse moved to (391, 4)
Screenshot: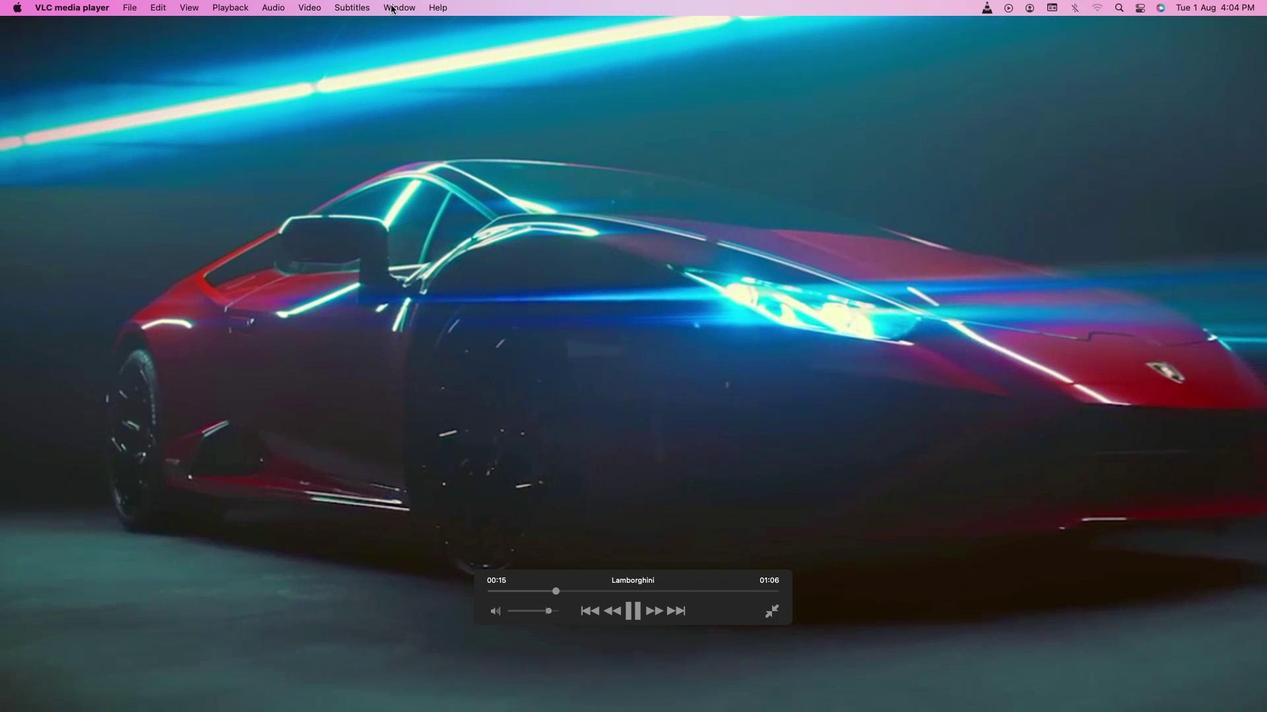 
Action: Mouse pressed left at (391, 4)
Screenshot: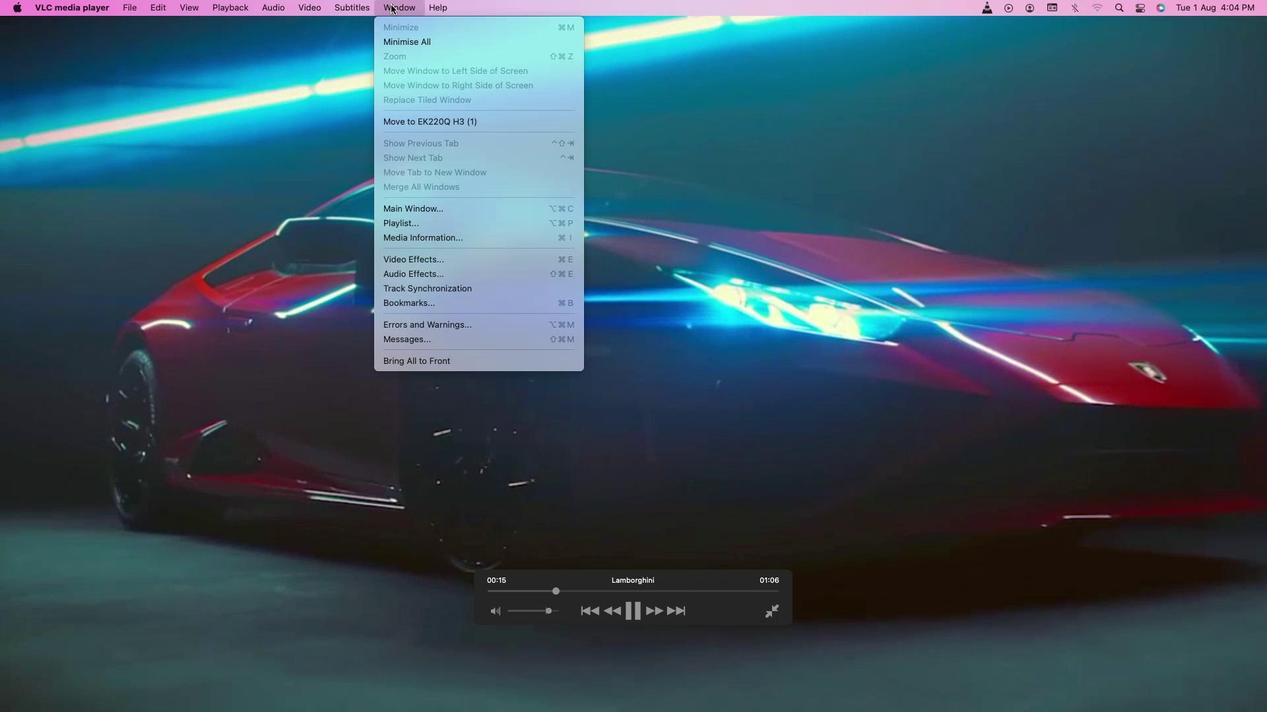 
Action: Mouse moved to (326, 120)
Screenshot: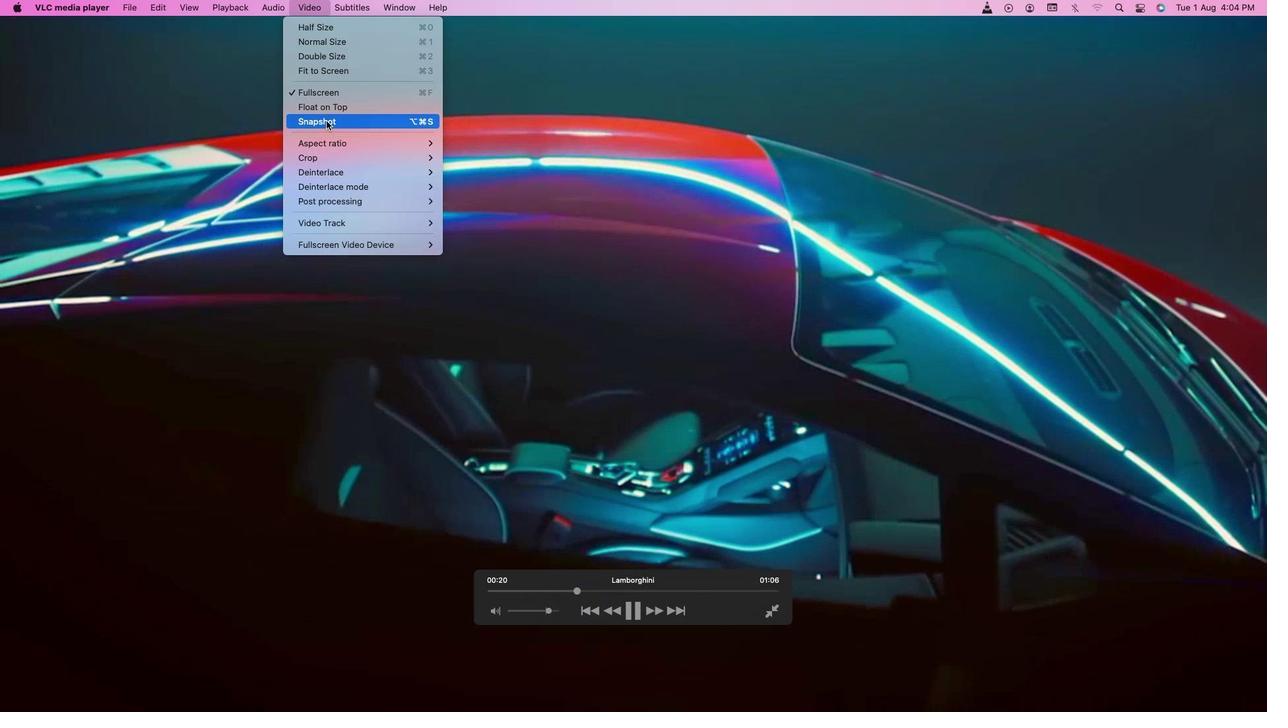 
Action: Mouse pressed left at (326, 120)
Screenshot: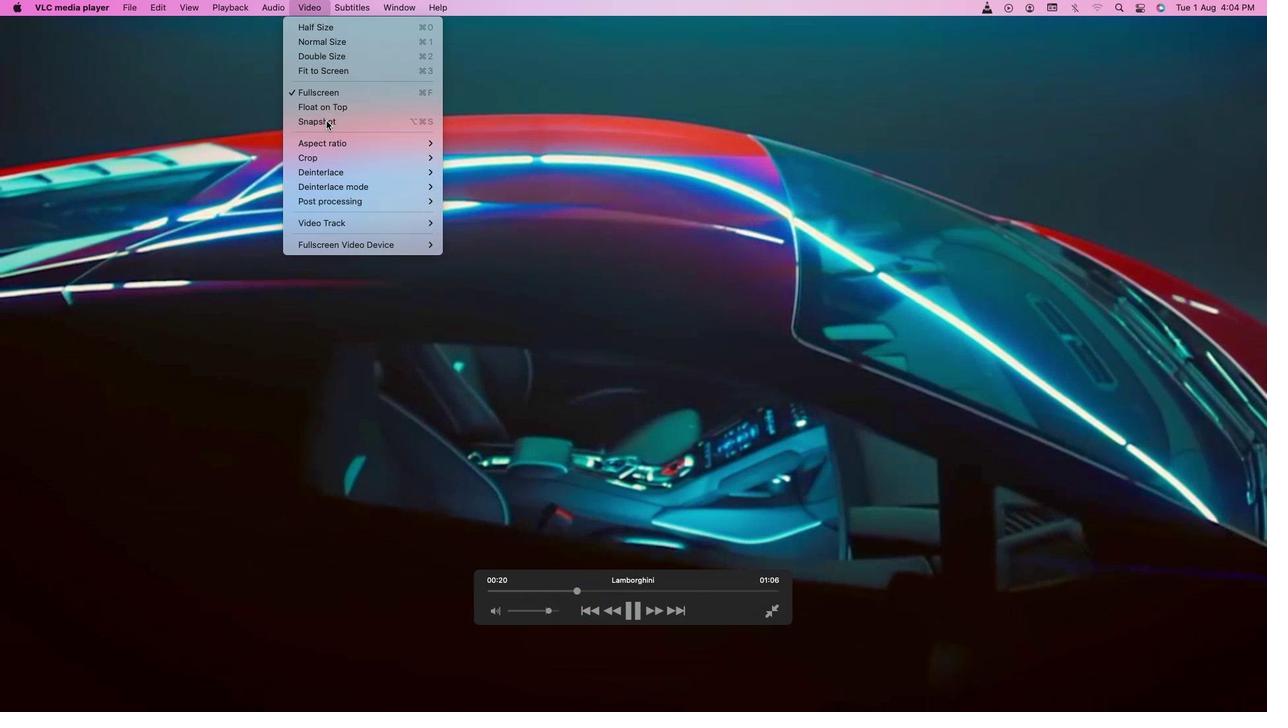 
Action: Mouse moved to (315, 3)
Screenshot: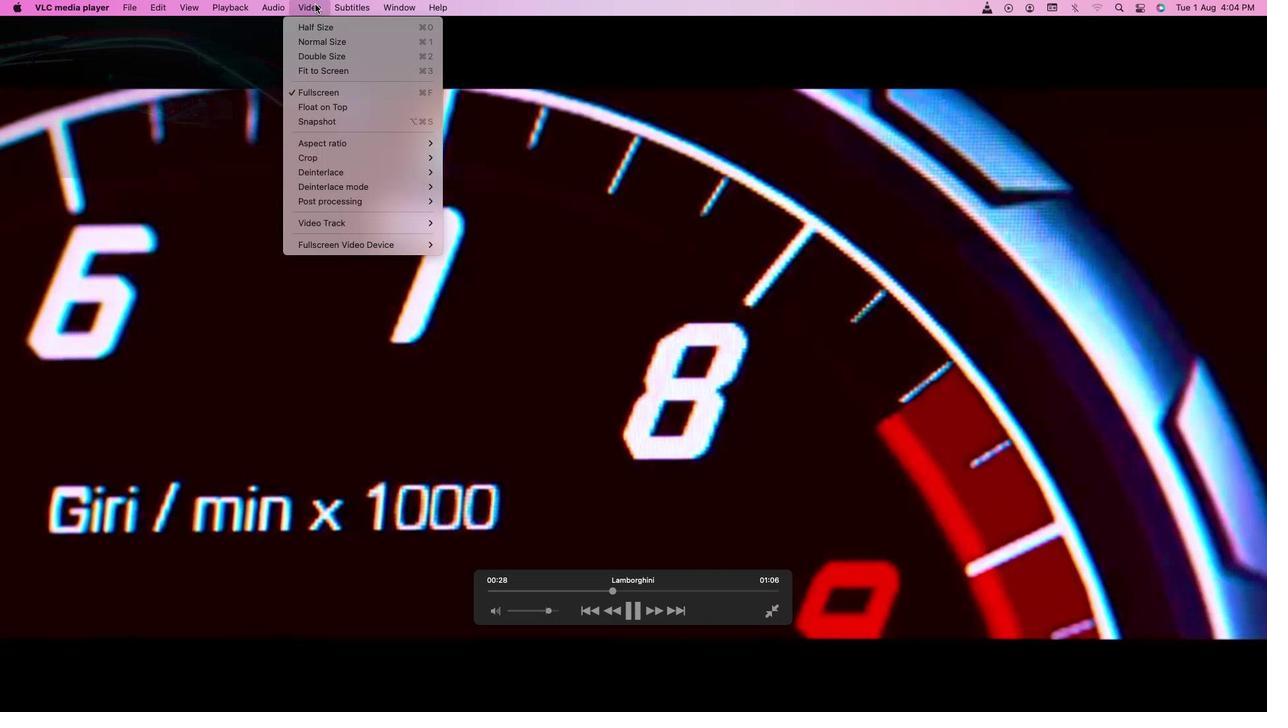 
Action: Mouse pressed left at (315, 3)
Screenshot: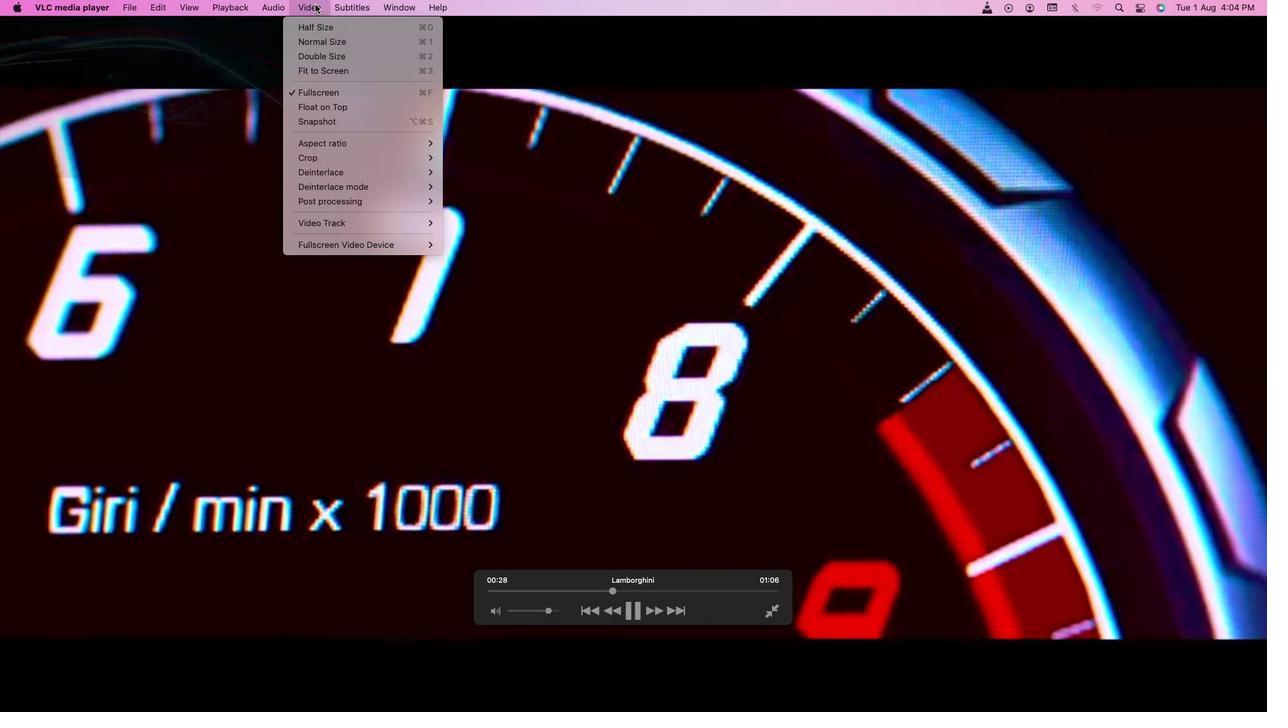 
Action: Mouse moved to (315, 121)
Screenshot: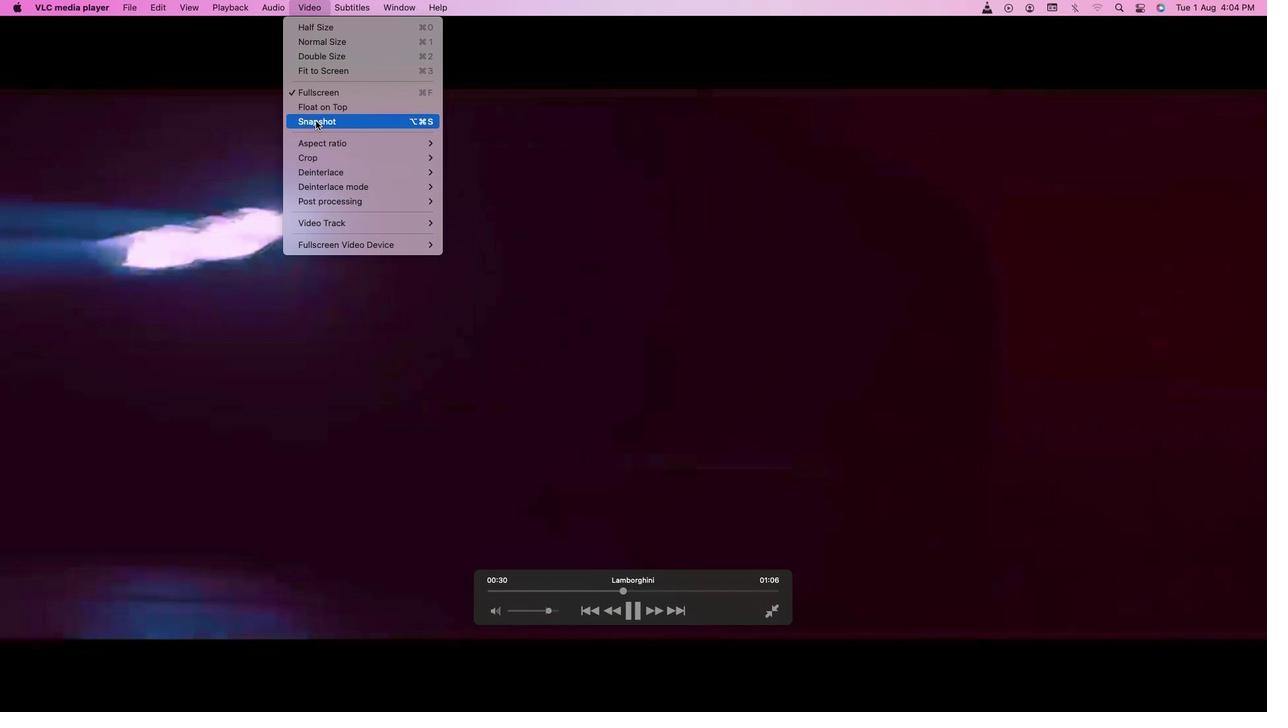 
Action: Mouse pressed left at (315, 121)
Screenshot: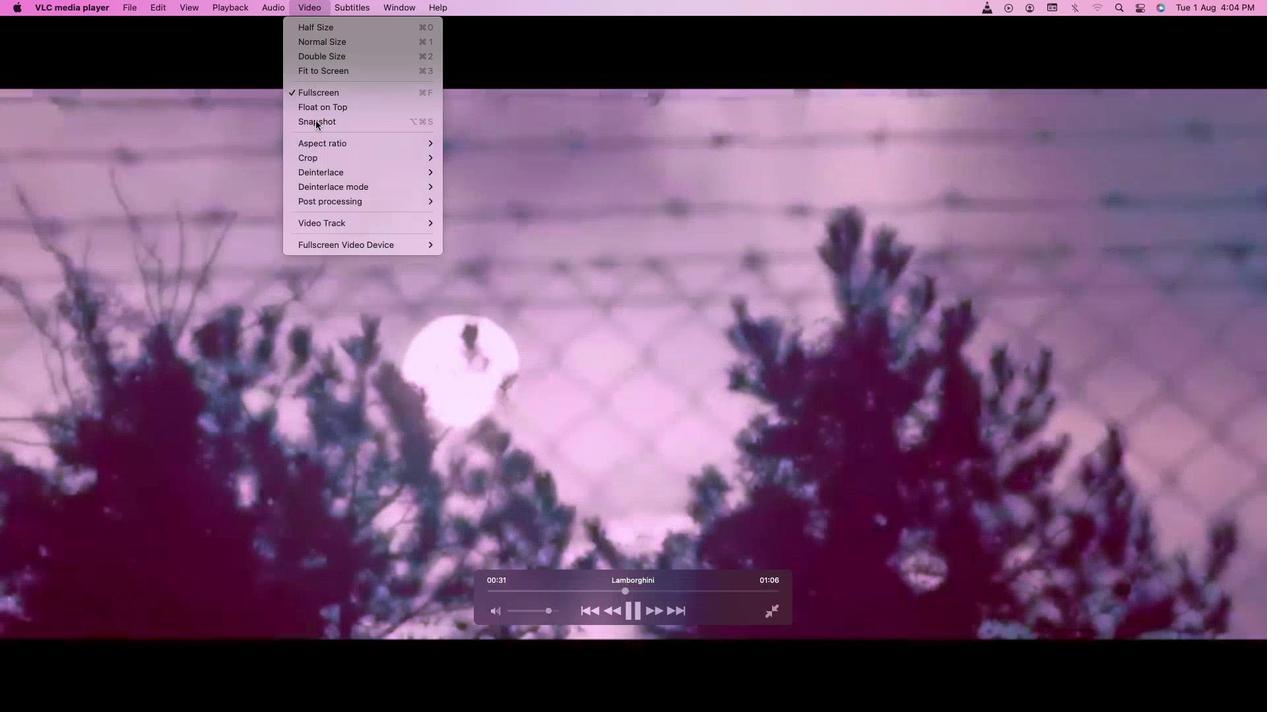 
Action: Mouse moved to (719, 588)
Screenshot: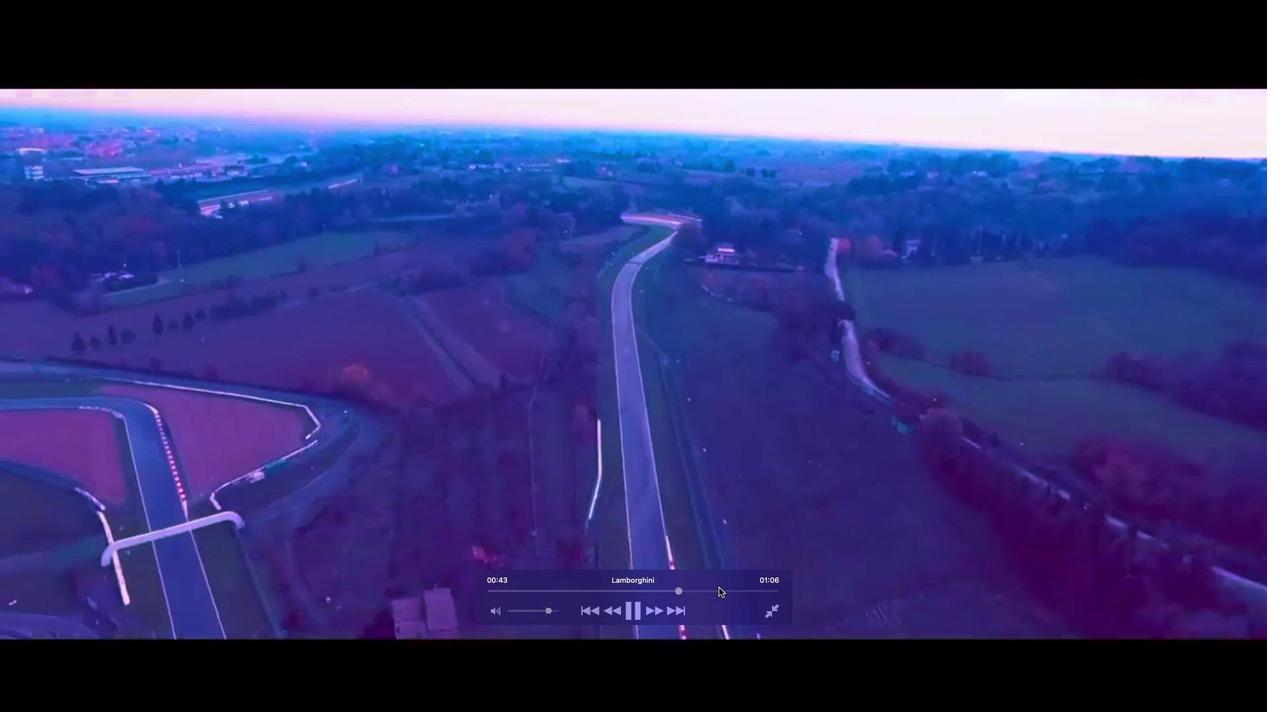 
Action: Mouse pressed left at (719, 588)
Screenshot: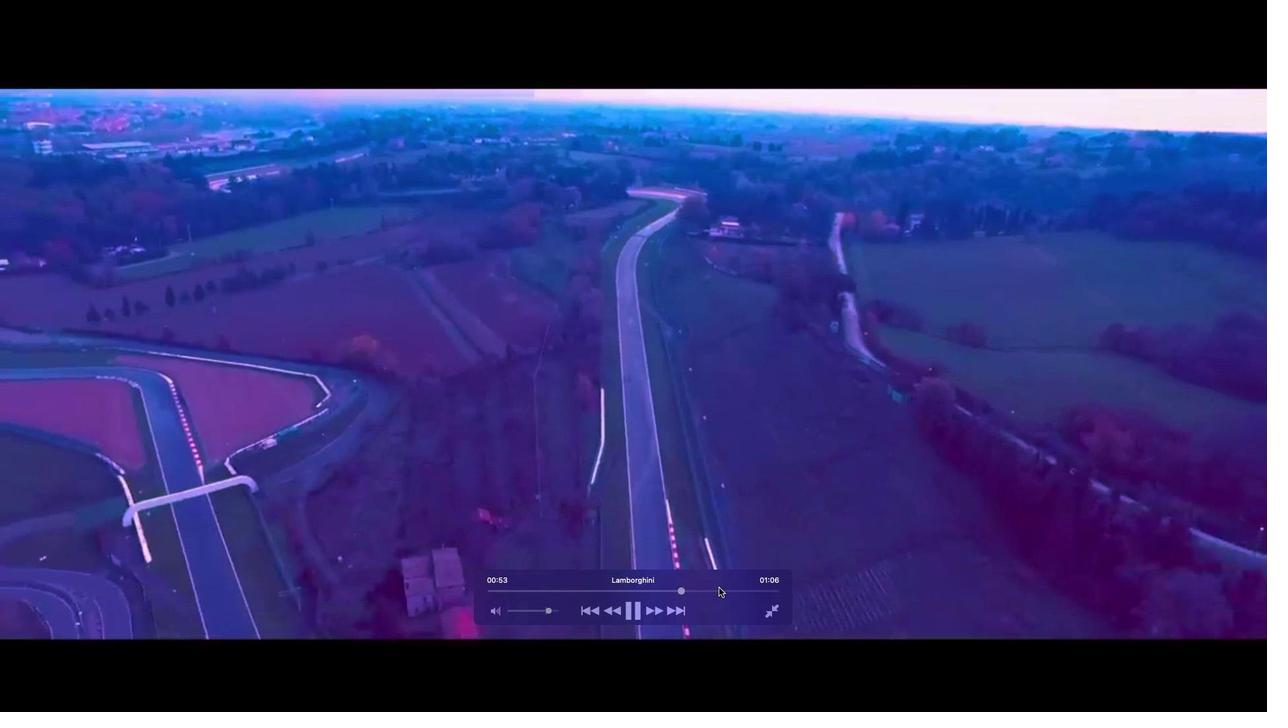
Action: Mouse moved to (302, 7)
Screenshot: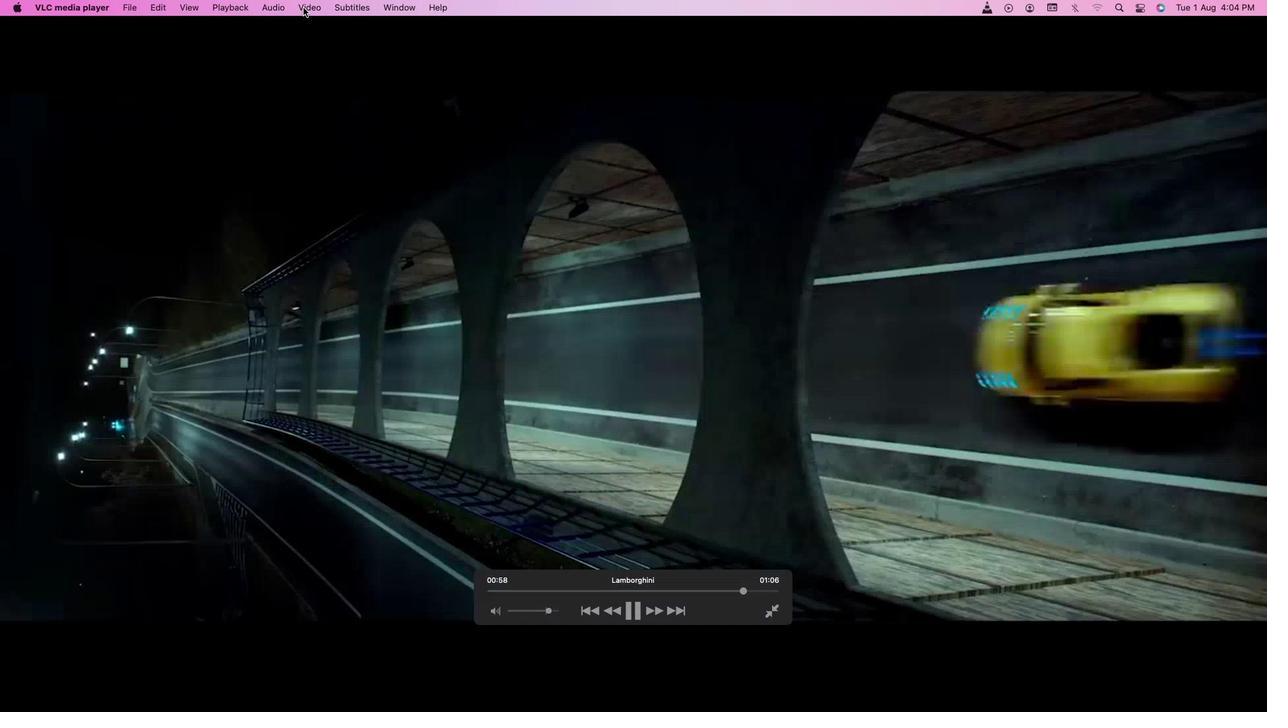 
Action: Mouse pressed left at (302, 7)
Screenshot: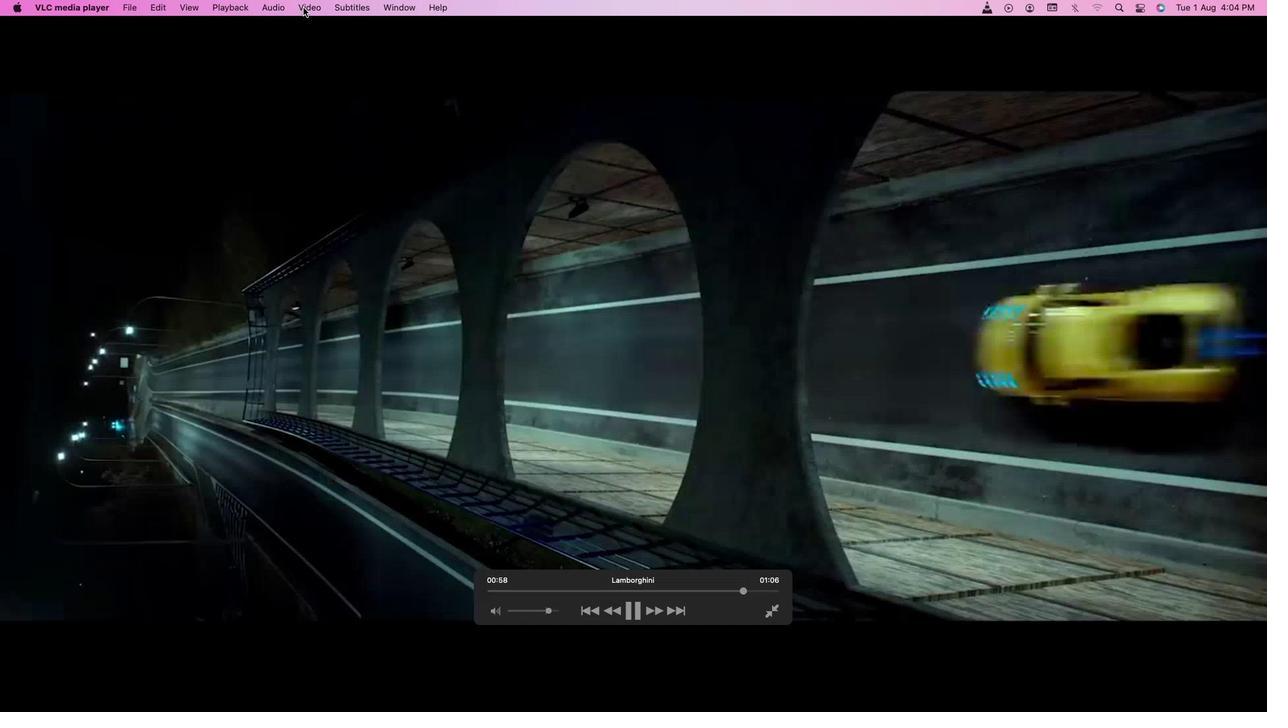 
Action: Mouse moved to (341, 118)
Screenshot: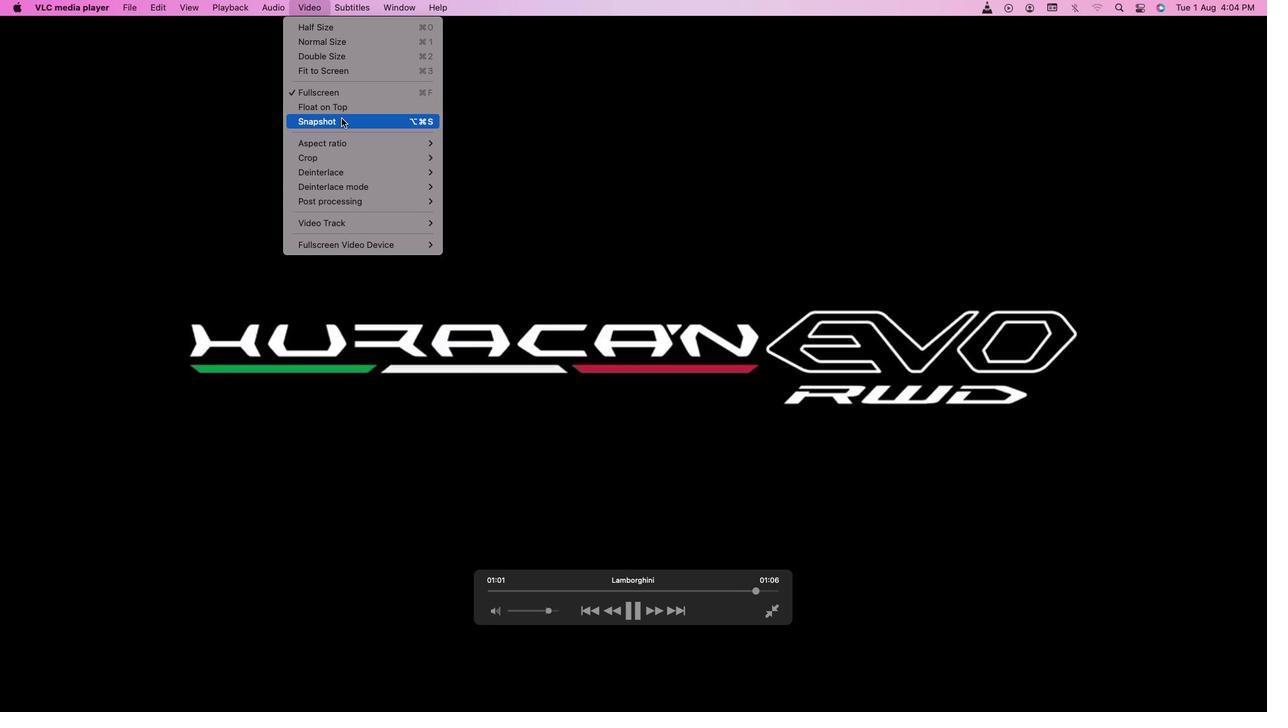 
Action: Mouse pressed left at (341, 118)
Screenshot: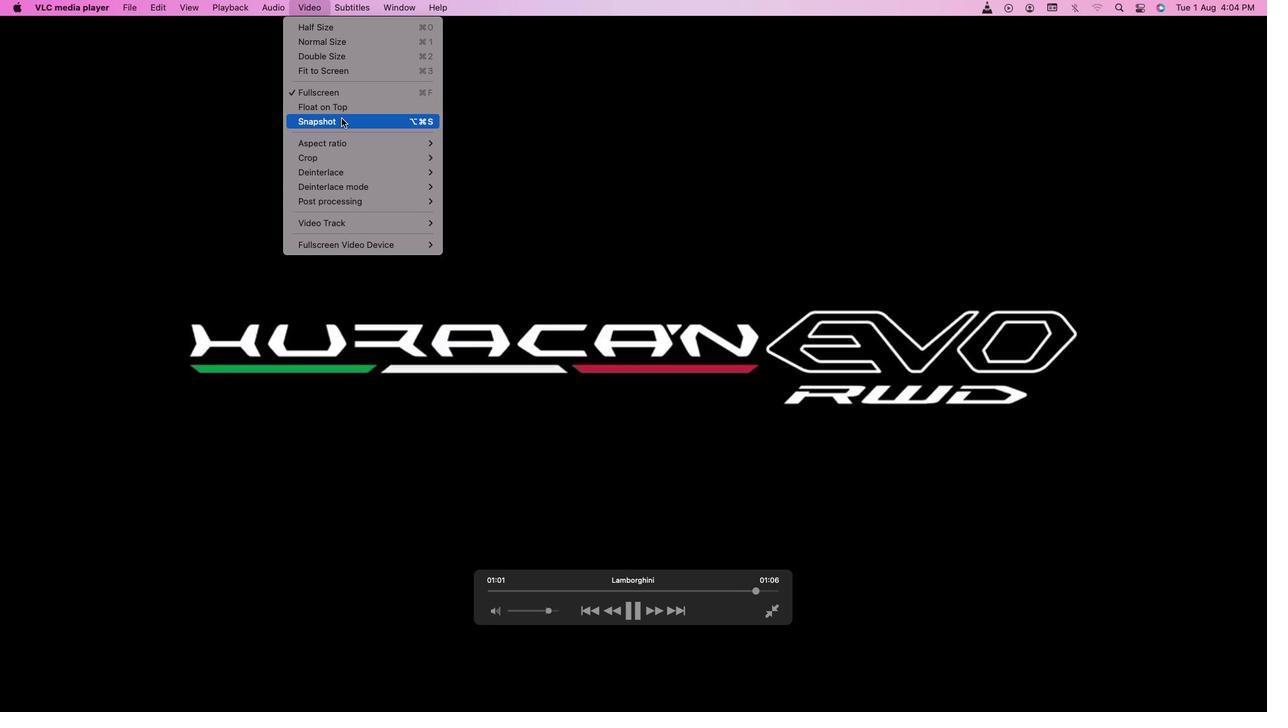 
Action: Mouse moved to (452, 238)
Screenshot: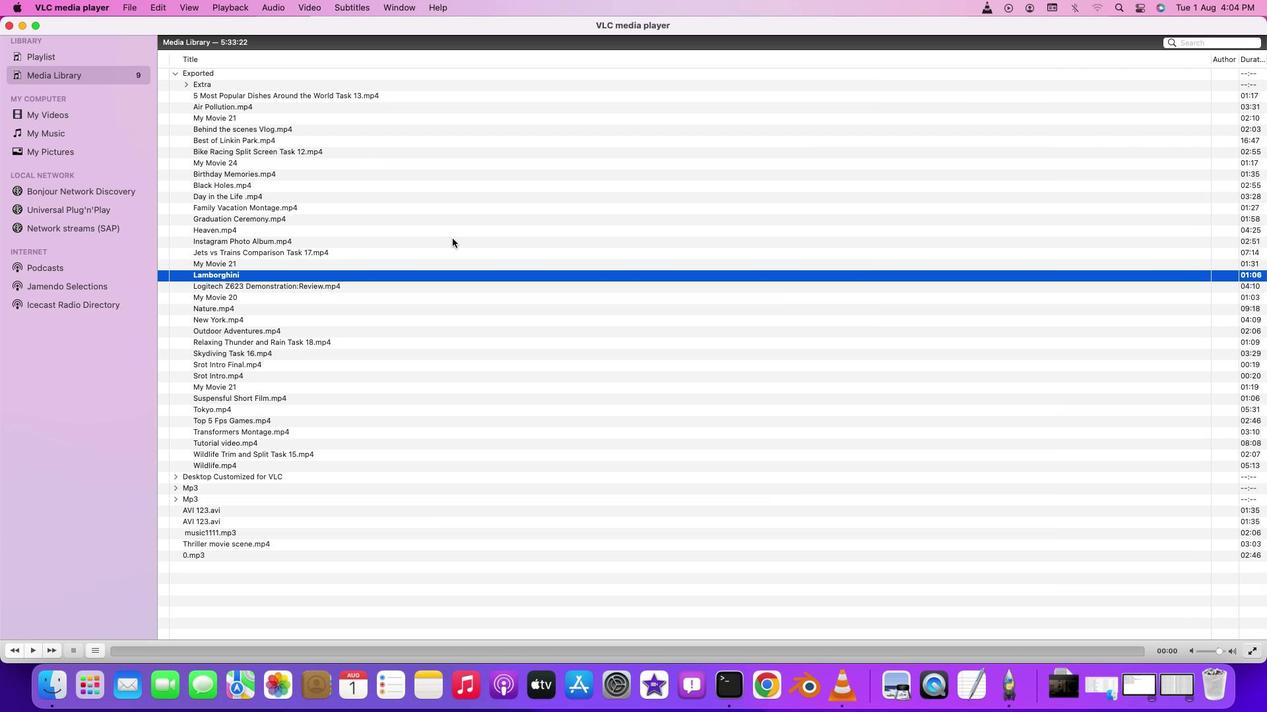 
